 Task: Add an event with the title Second Monthly Departmental Update Meeting, date '2023/11/15', time 7:00 AM to 9:00 AMand add a description: Participants will be divided into teams, ensuring a mix of individuals from different departments or backgrounds. This encourages cross-team collaboration and allows participants to interact with colleagues they may not typically work closely with.Select event color  Basil . Add location for the event as: Busan, South Korea, logged in from the account softage.8@softage.netand send the event invitation to softage.3@softage.net and softage.4@softage.net. Set a reminder for the event Weekly on Sunday
Action: Mouse moved to (71, 104)
Screenshot: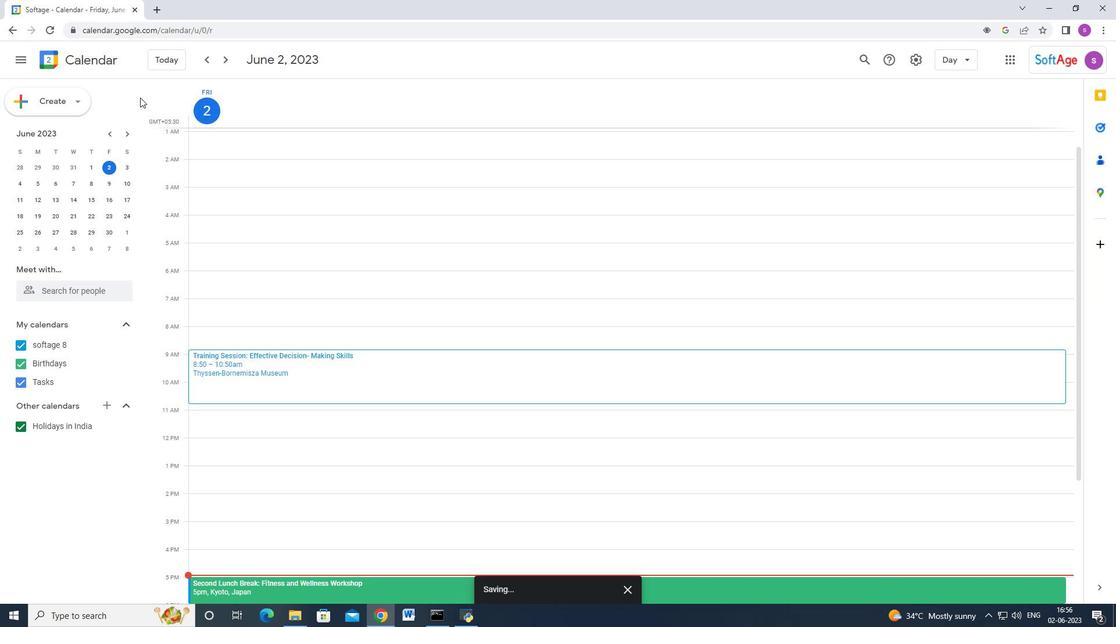 
Action: Mouse pressed left at (71, 104)
Screenshot: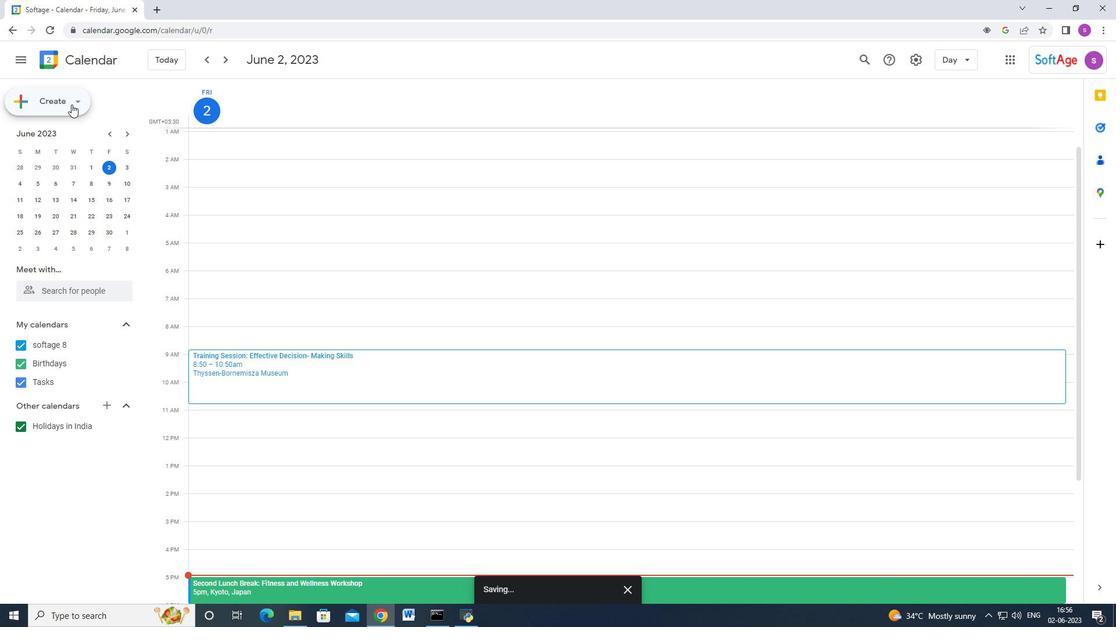 
Action: Mouse moved to (58, 128)
Screenshot: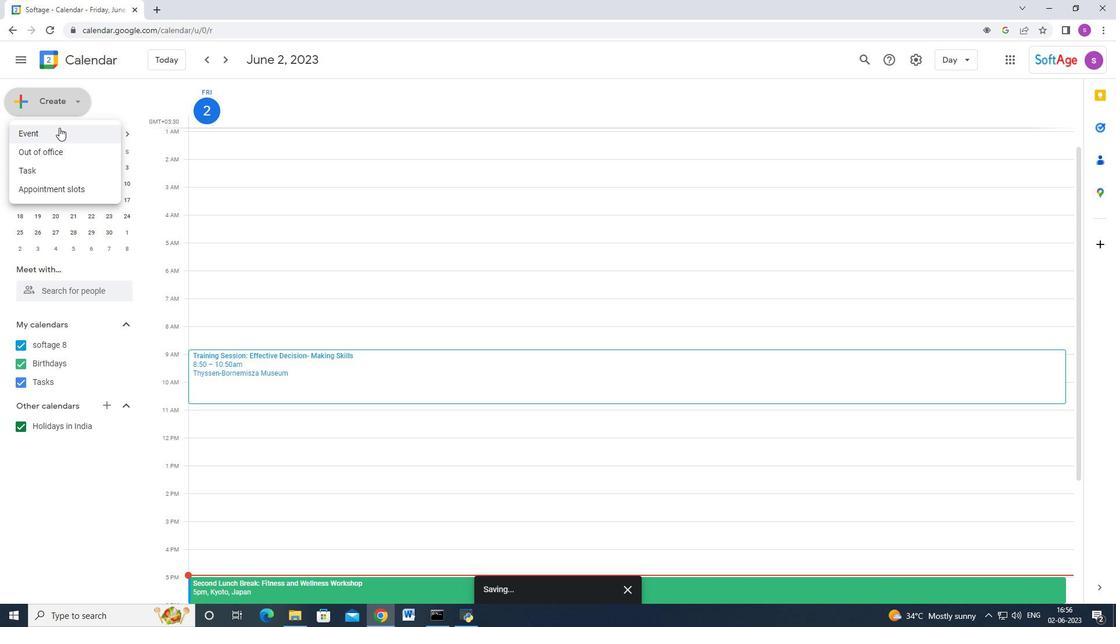 
Action: Mouse pressed left at (58, 128)
Screenshot: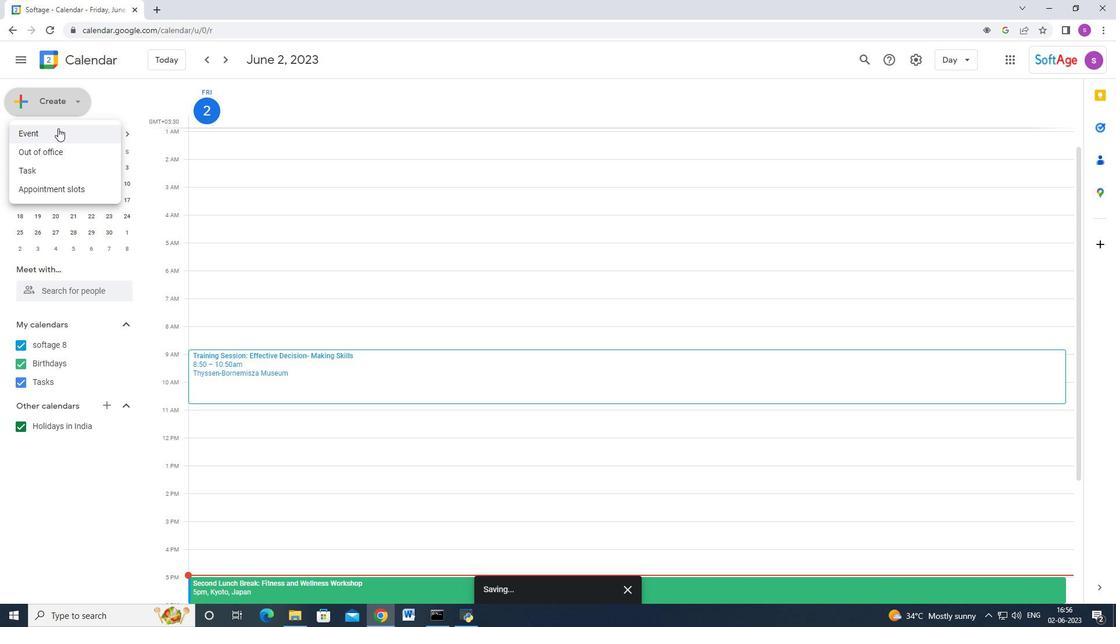 
Action: Mouse moved to (650, 557)
Screenshot: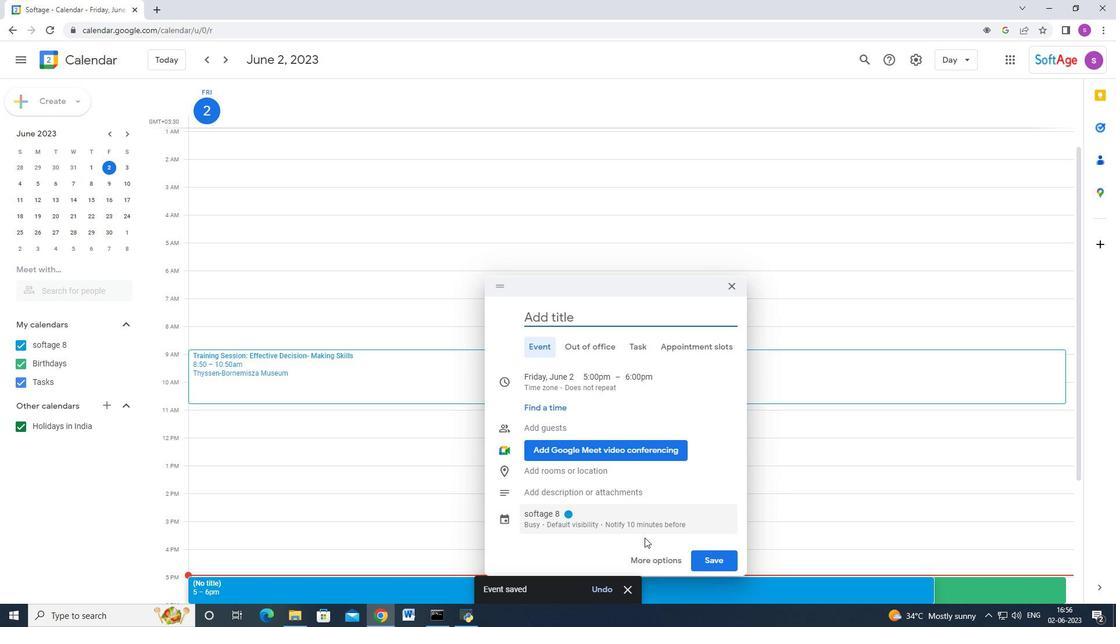 
Action: Mouse pressed left at (650, 557)
Screenshot: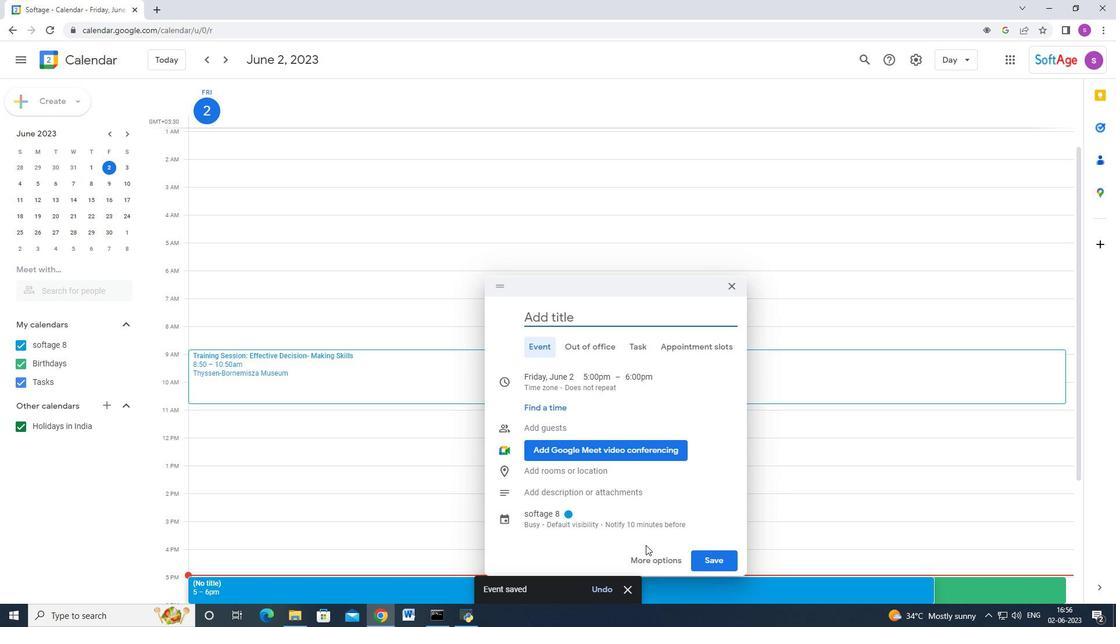 
Action: Mouse moved to (131, 66)
Screenshot: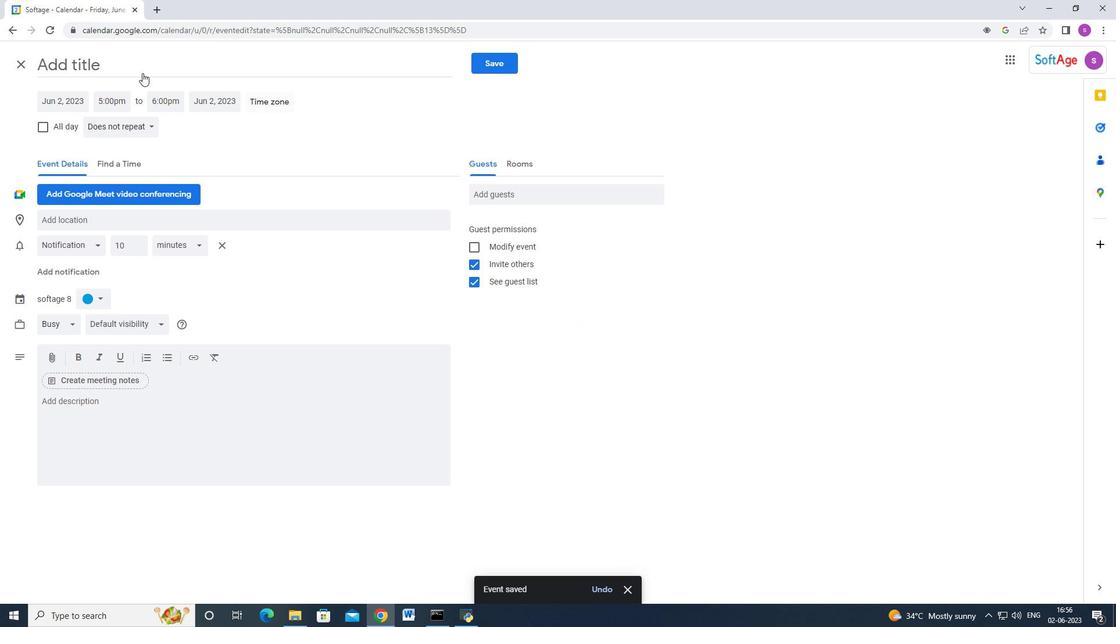 
Action: Mouse pressed left at (131, 66)
Screenshot: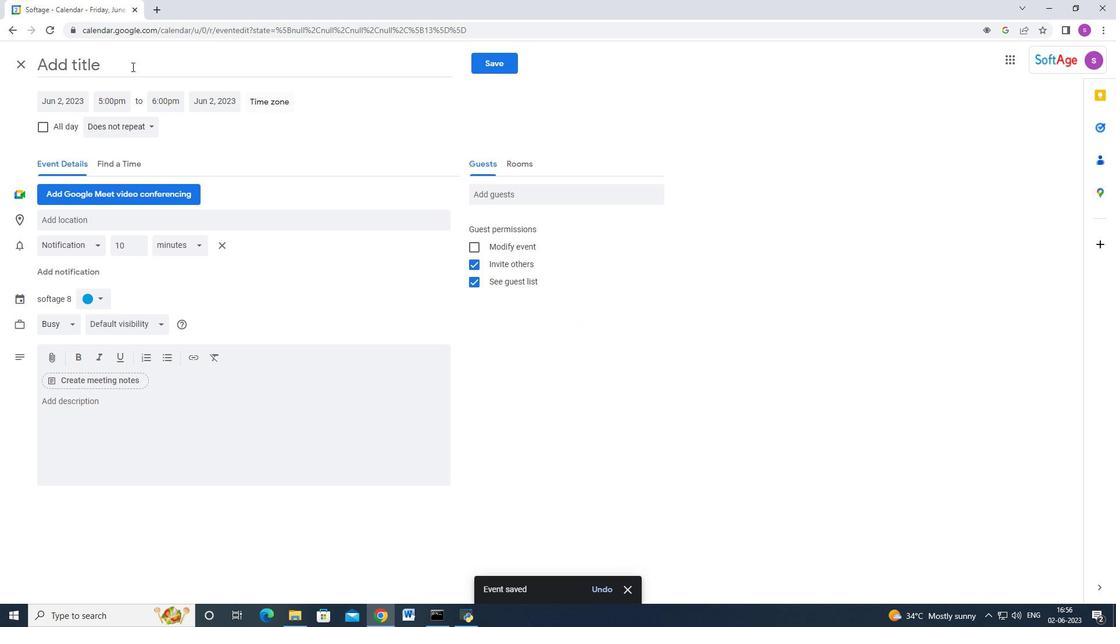 
Action: Key pressed <Key.shift_r>Second<Key.space><Key.shift>Montly<Key.backspace><Key.backspace>hly<Key.space><Key.shift_r>Department<Key.space><Key.backspace>al<Key.space><Key.shift>Update<Key.space><Key.shift>Met<Key.backspace>eting
Screenshot: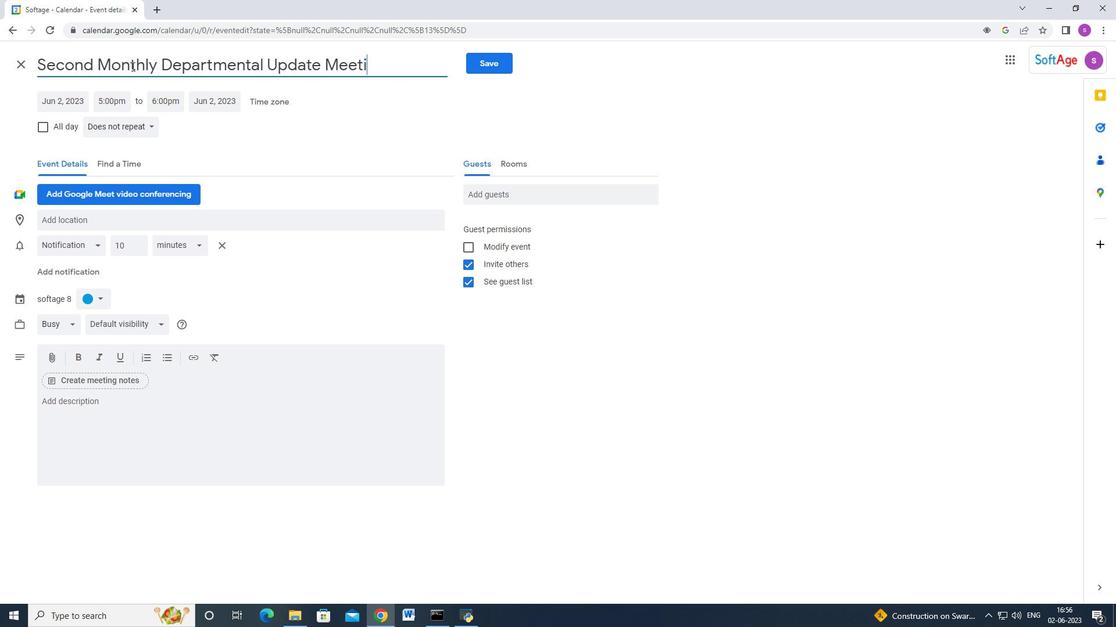 
Action: Mouse moved to (72, 106)
Screenshot: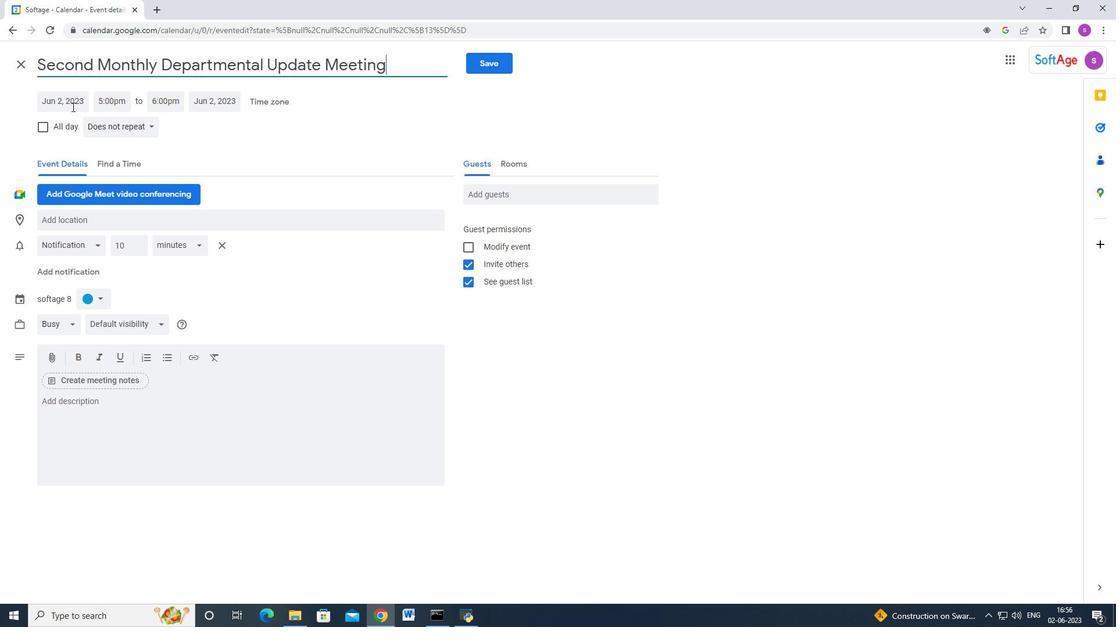 
Action: Mouse pressed left at (72, 106)
Screenshot: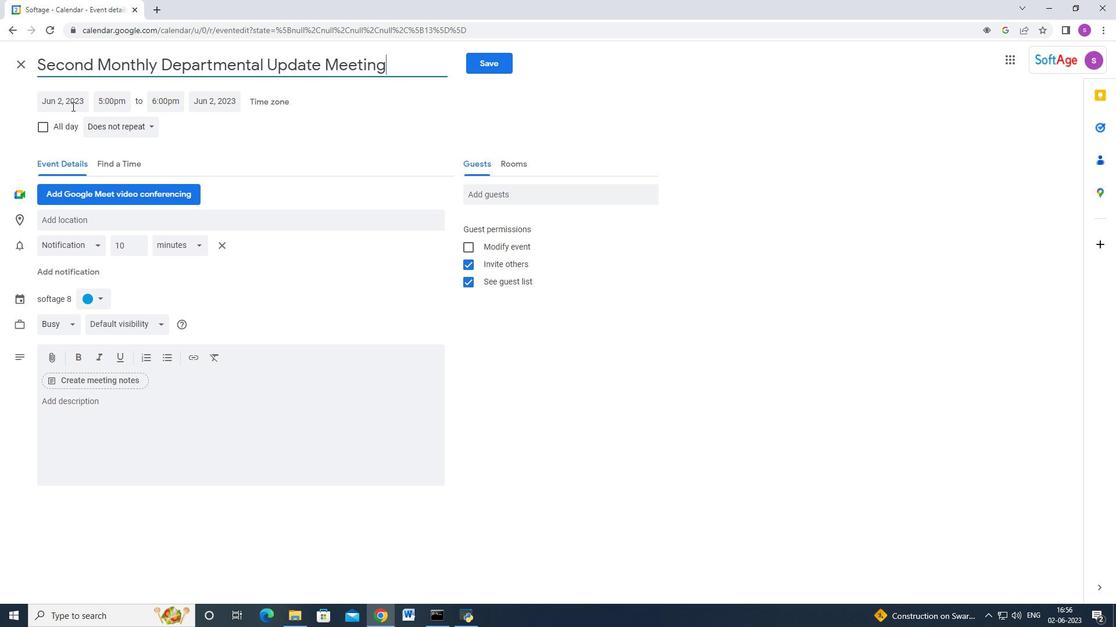 
Action: Mouse moved to (180, 131)
Screenshot: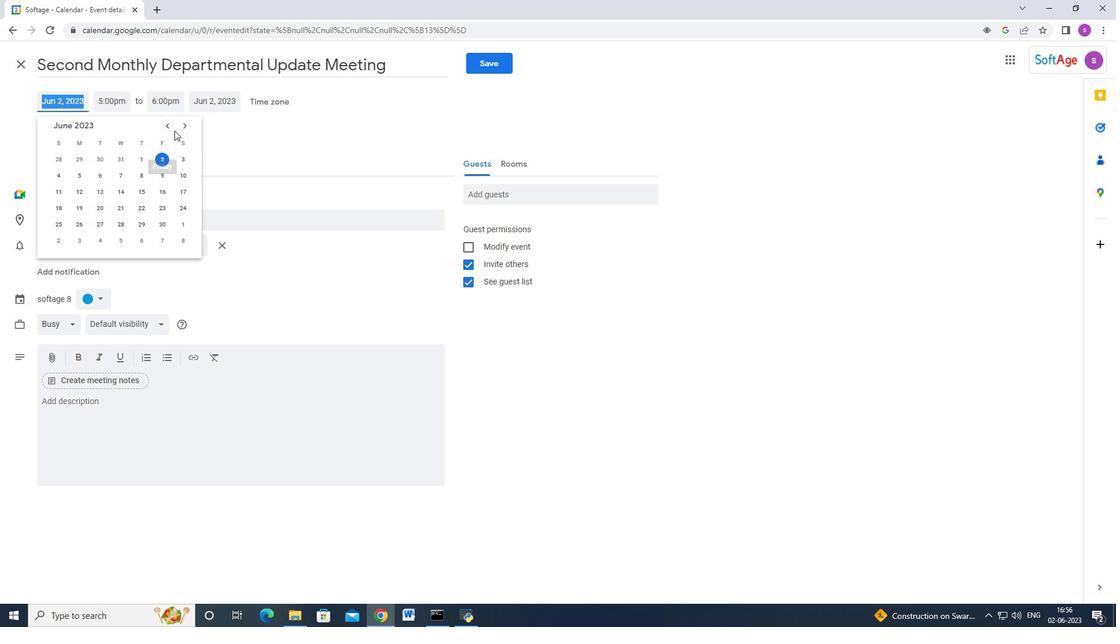 
Action: Mouse pressed left at (180, 131)
Screenshot: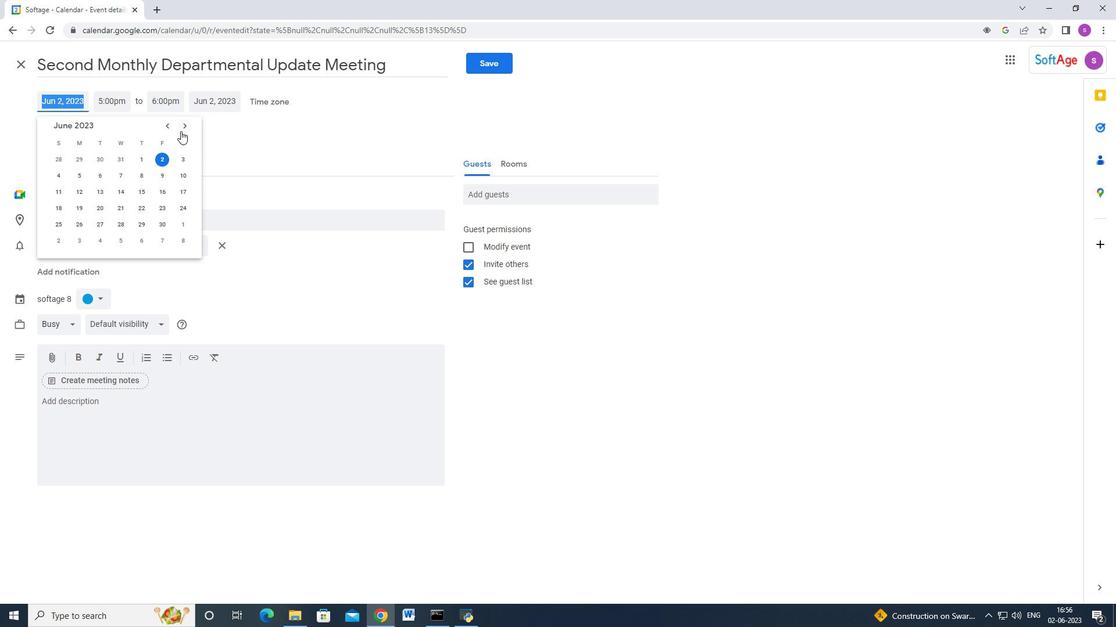 
Action: Mouse pressed left at (180, 131)
Screenshot: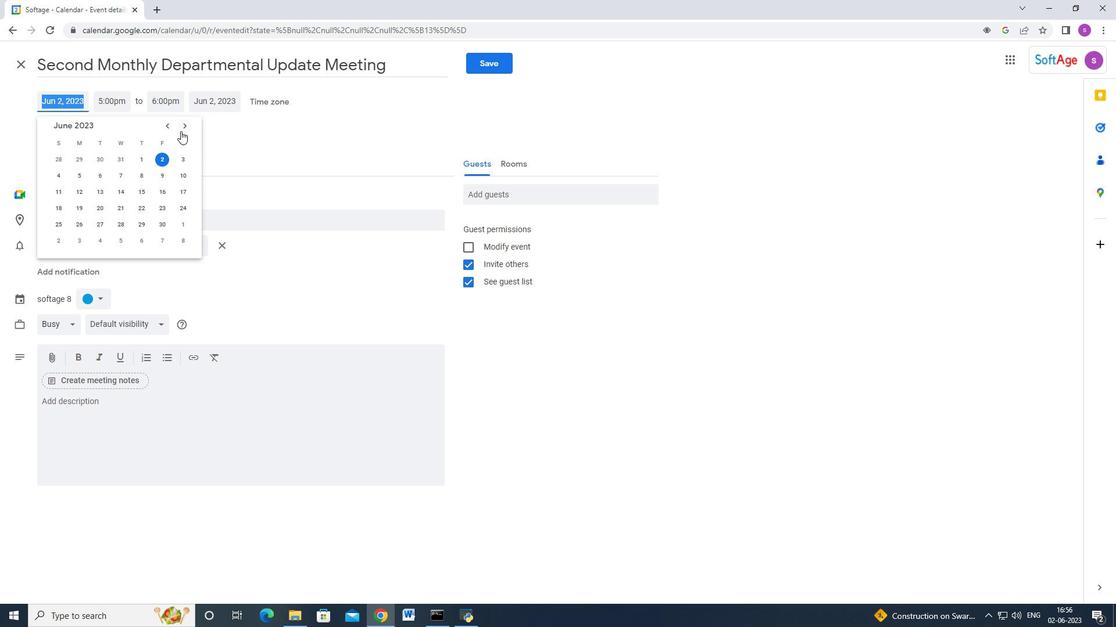 
Action: Mouse pressed left at (180, 131)
Screenshot: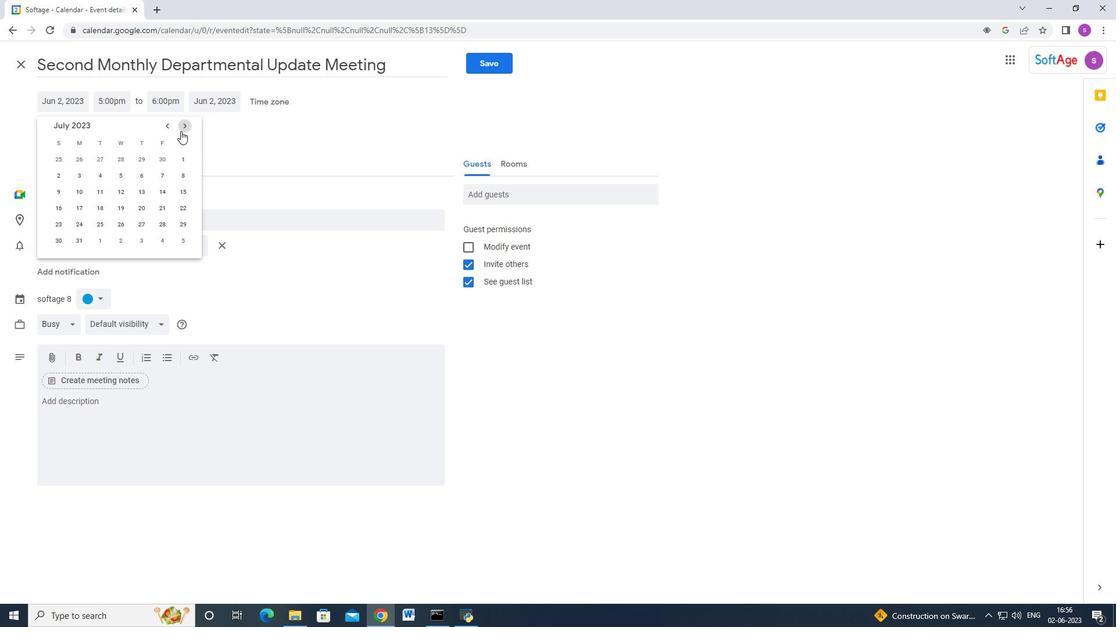 
Action: Mouse pressed left at (180, 131)
Screenshot: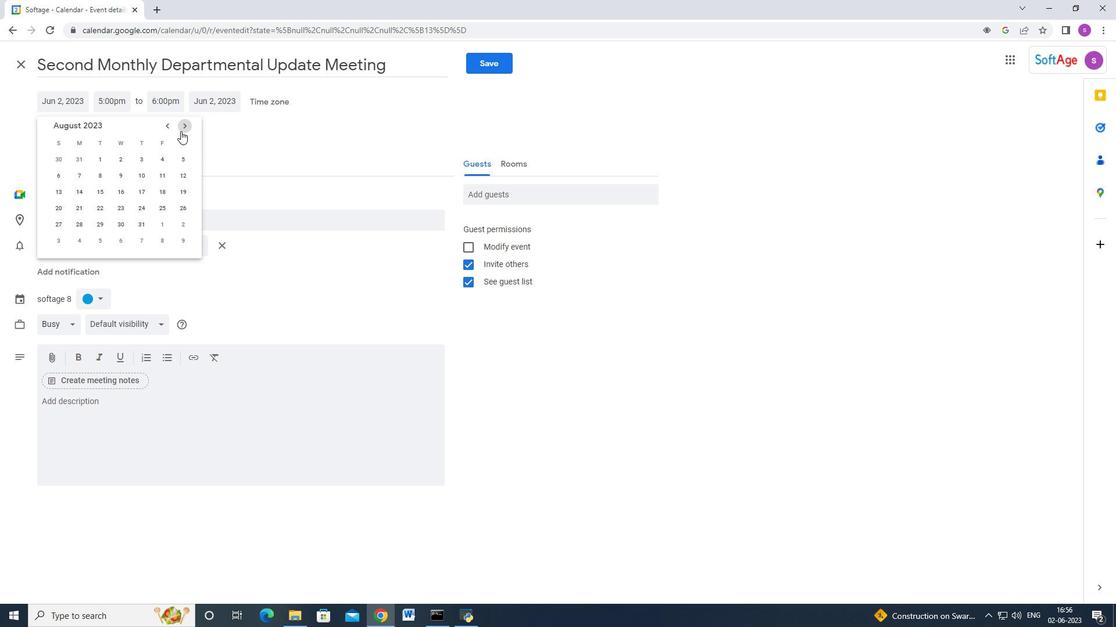 
Action: Mouse pressed left at (180, 131)
Screenshot: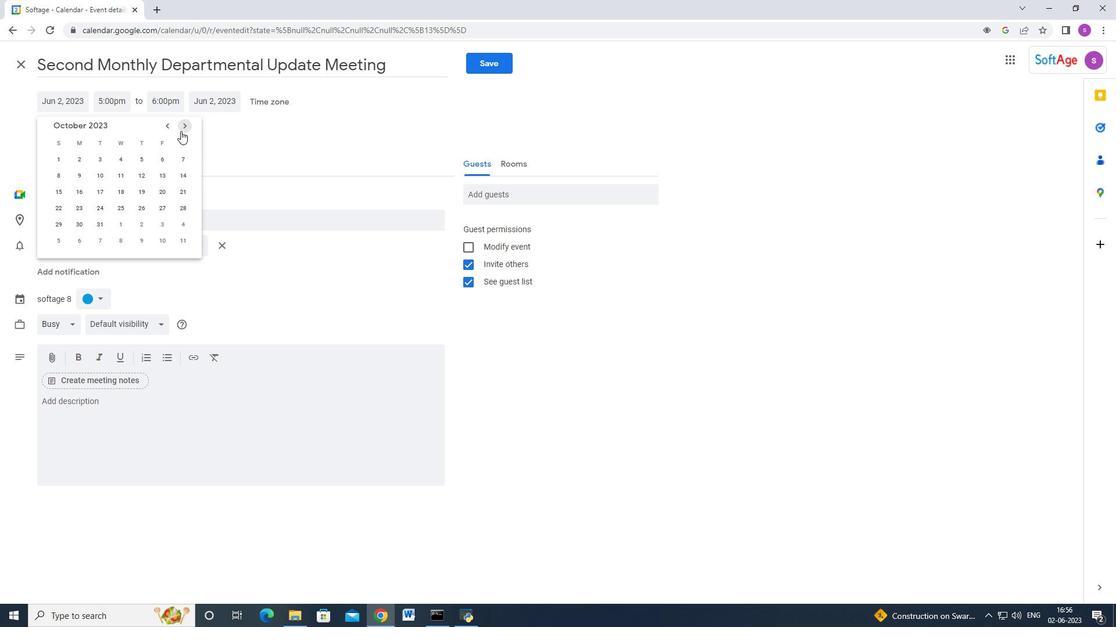 
Action: Mouse moved to (120, 190)
Screenshot: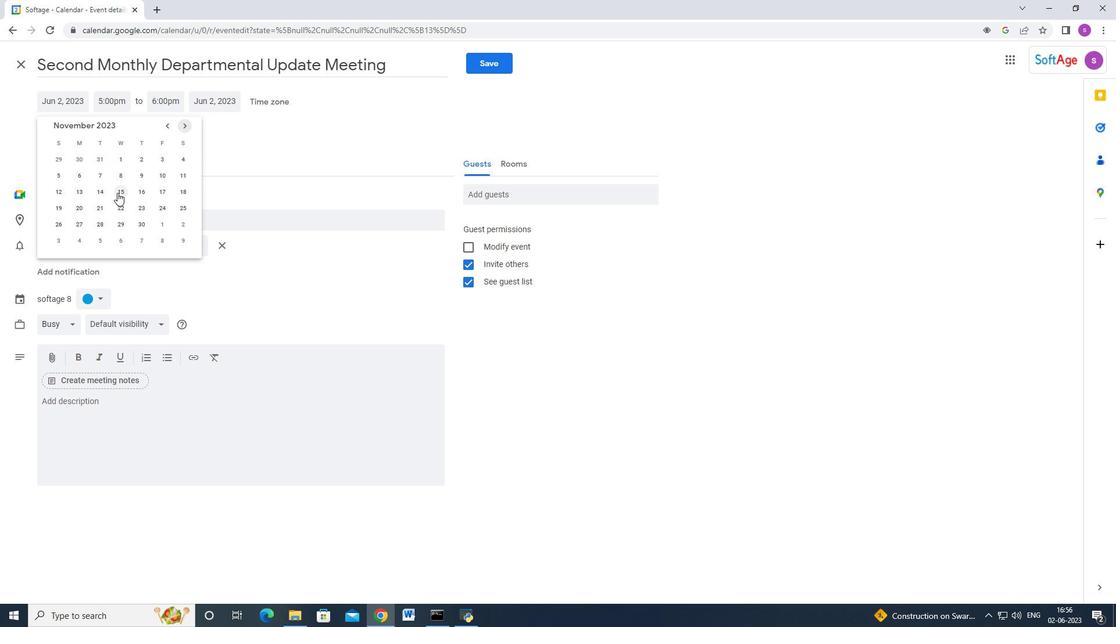 
Action: Mouse pressed left at (120, 190)
Screenshot: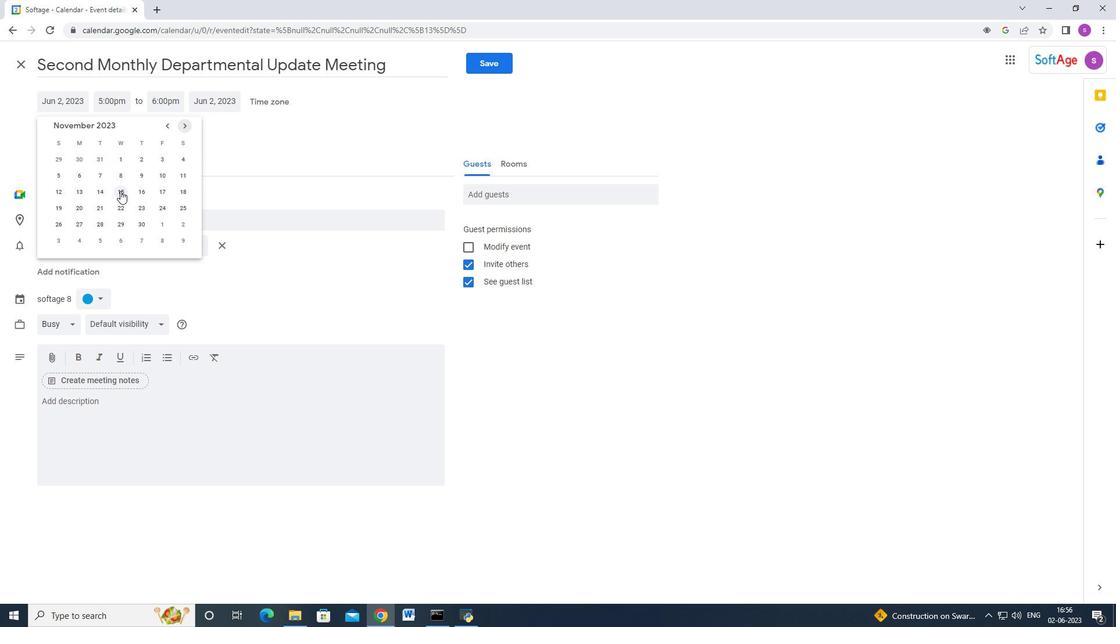 
Action: Mouse moved to (129, 104)
Screenshot: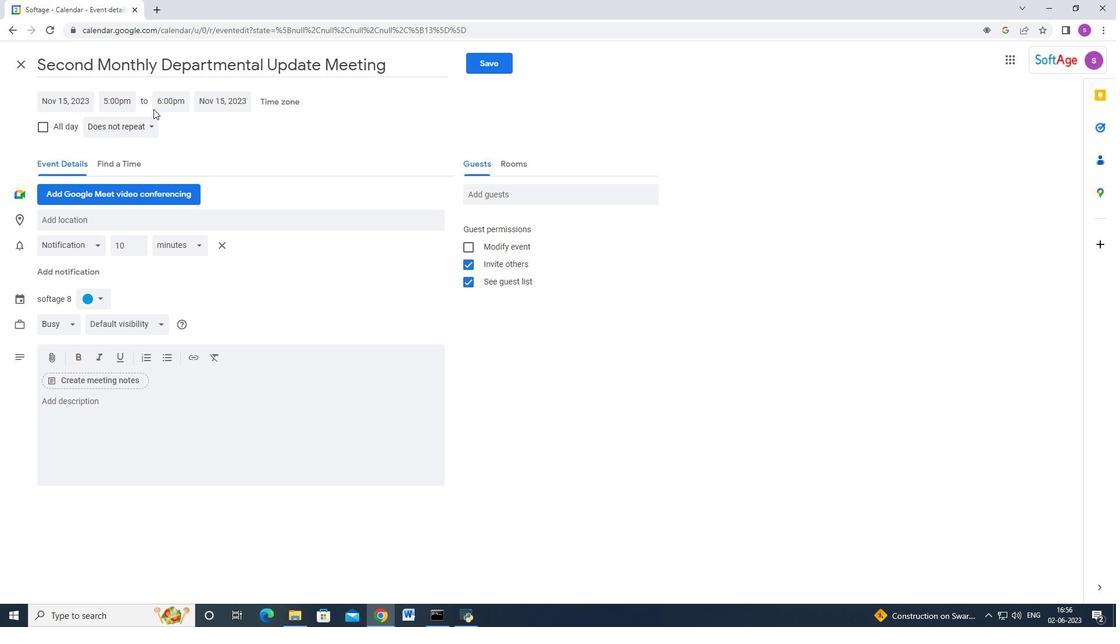 
Action: Mouse pressed left at (129, 104)
Screenshot: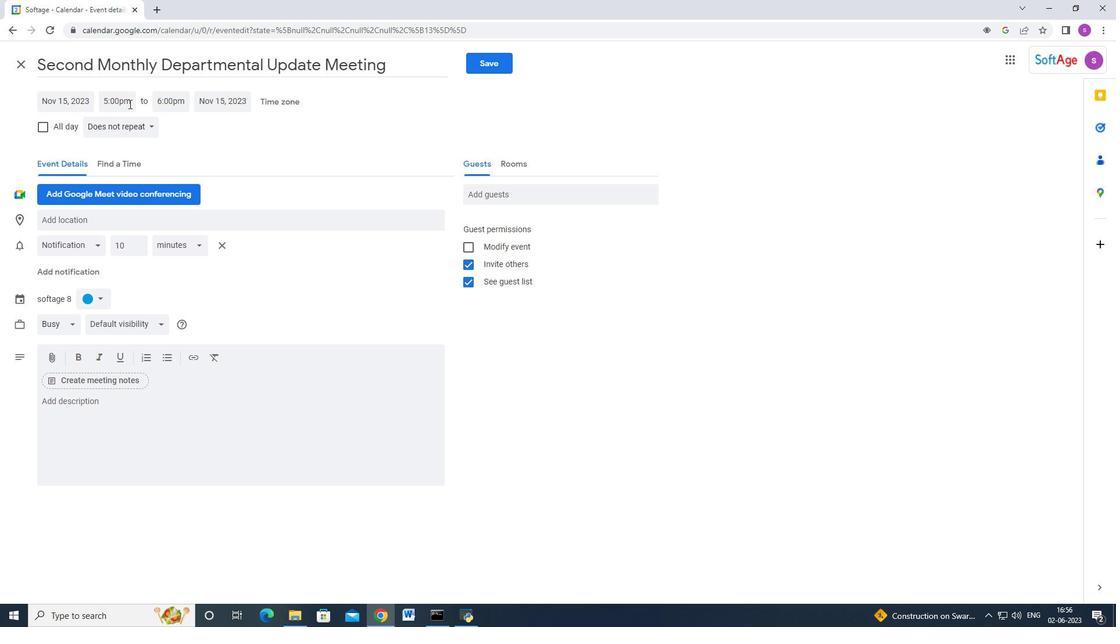 
Action: Key pressed 7<Key.shift>:00am<Key.enter><Key.tab><Key.backspace>9<Key.shift>:00am<Key.enter>
Screenshot: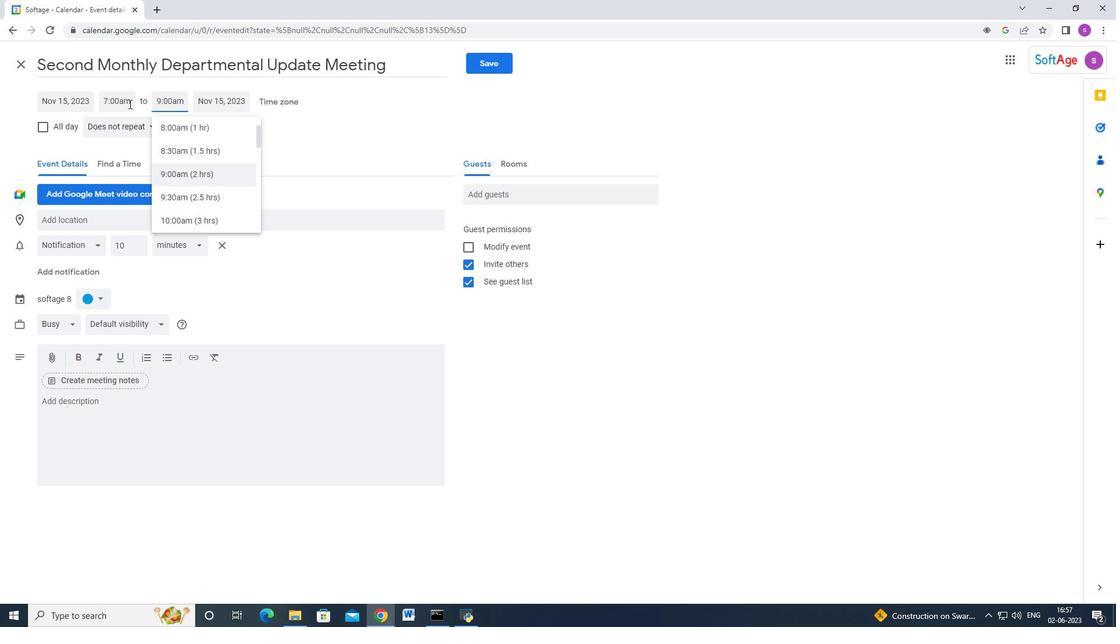 
Action: Mouse moved to (101, 400)
Screenshot: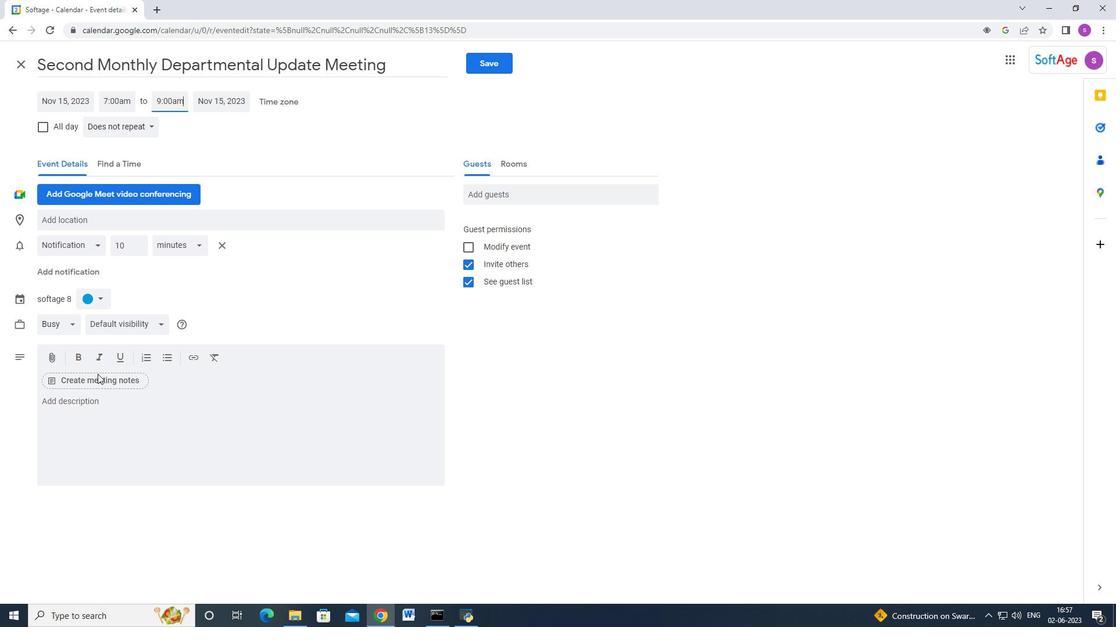 
Action: Mouse pressed left at (101, 400)
Screenshot: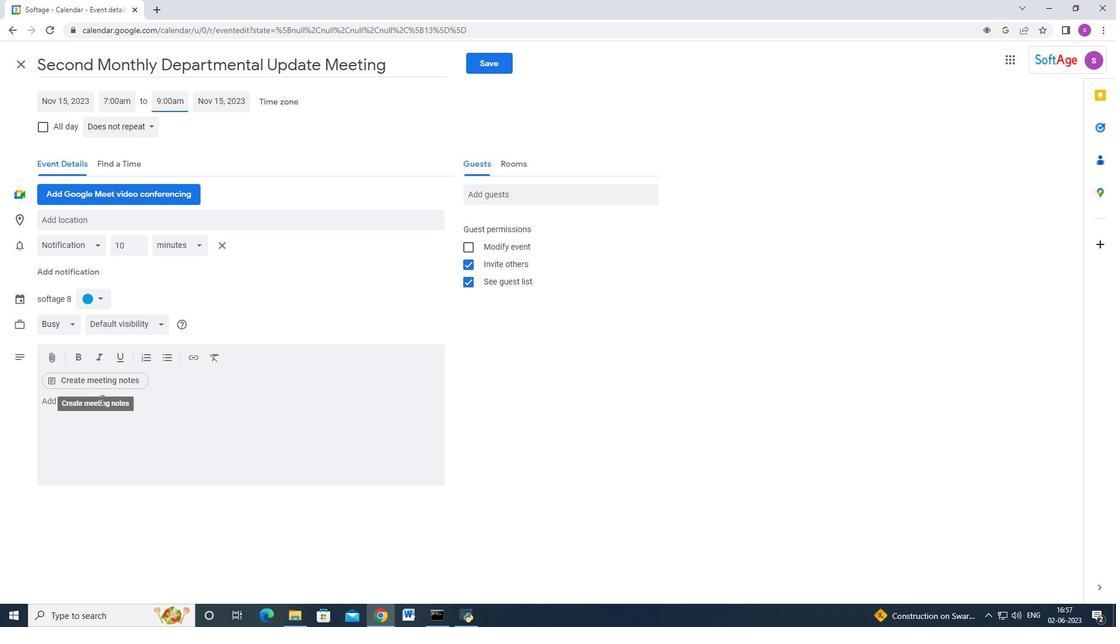 
Action: Key pressed <Key.shift><Key.shift><Key.shift><Key.shift><Key.shift><Key.shift><Key.shift><Key.shift><Key.shift><Key.shift><Key.shift><Key.shift>Participants<Key.space>will<Key.space>be<Key.space>divided<Key.space>into<Key.space>teams<Key.space>,<Key.backspace><Key.backspace>,<Key.space>ensuring<Key.space>a<Key.space>mix<Key.space>of<Key.space>individuals<Key.space>w<Key.backspace>from<Key.space>different<Key.space>departments<Key.space>or<Key.space>backgrounds.<Key.space><Key.shift>This<Key.space>encourages<Key.space>cross-team<Key.space>collaboration<Key.space>and<Key.space>allow<Key.space>participants<Key.space>to<Key.space>interact<Key.space>with<Key.space>colleagues<Key.space>they<Key.space>ay<Key.backspace><Key.backspace>may<Key.space>not<Key.space>typically<Key.space>work<Key.space>closely<Key.space>with.
Screenshot: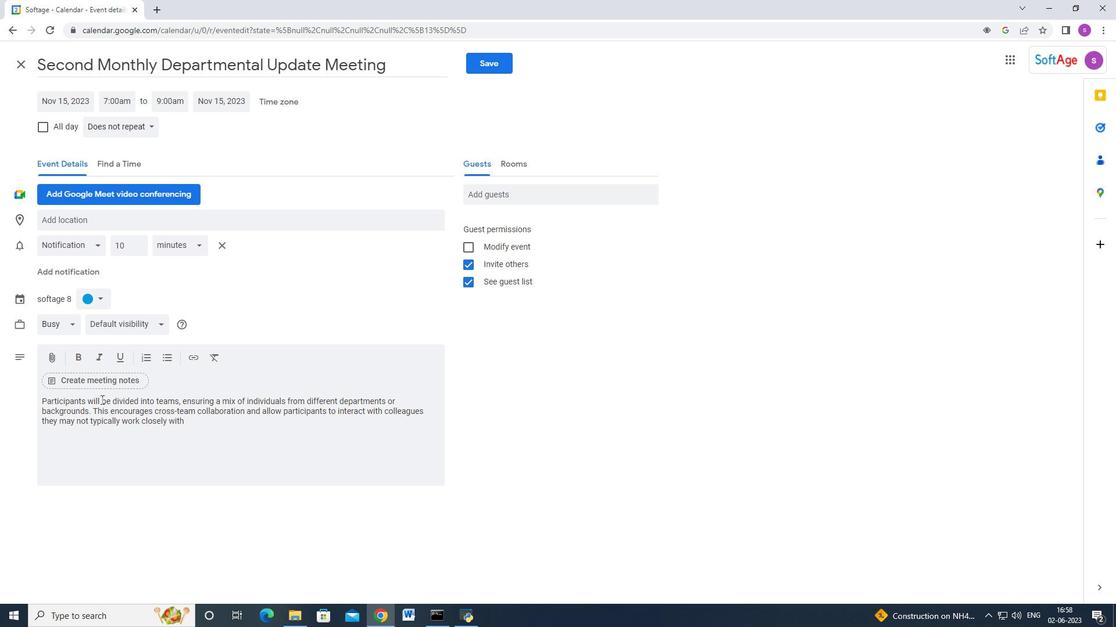 
Action: Mouse moved to (97, 290)
Screenshot: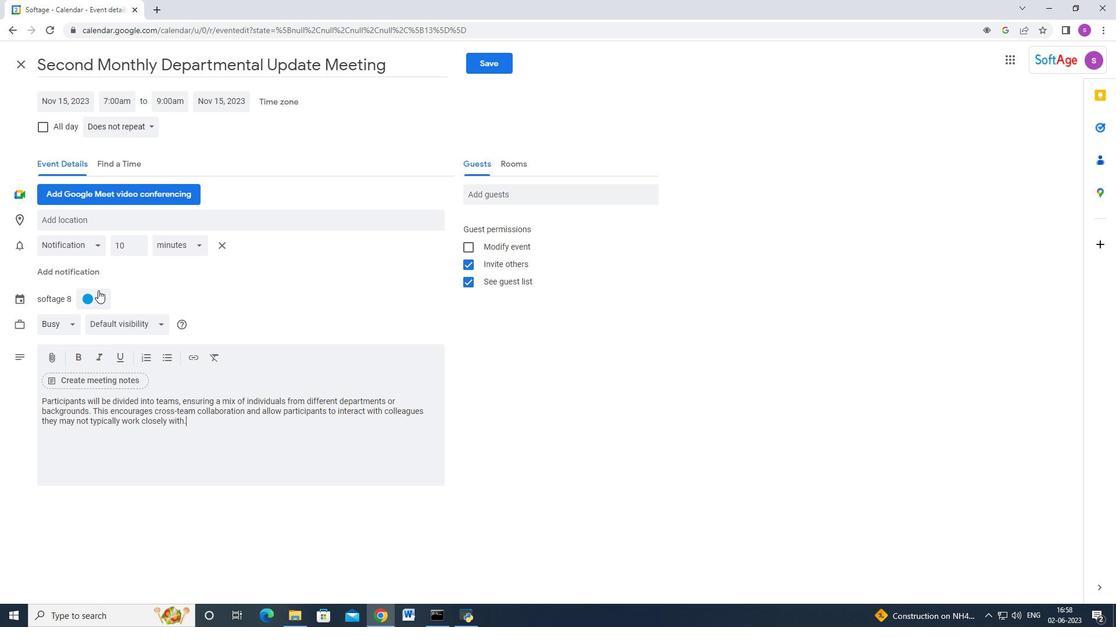 
Action: Mouse pressed left at (97, 290)
Screenshot: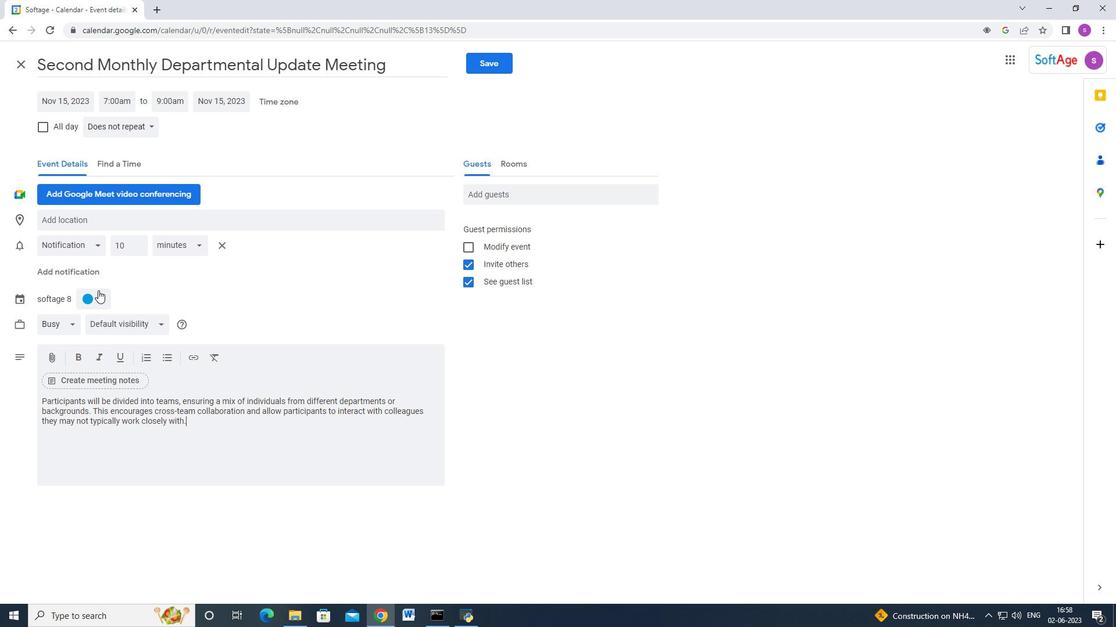 
Action: Mouse moved to (101, 323)
Screenshot: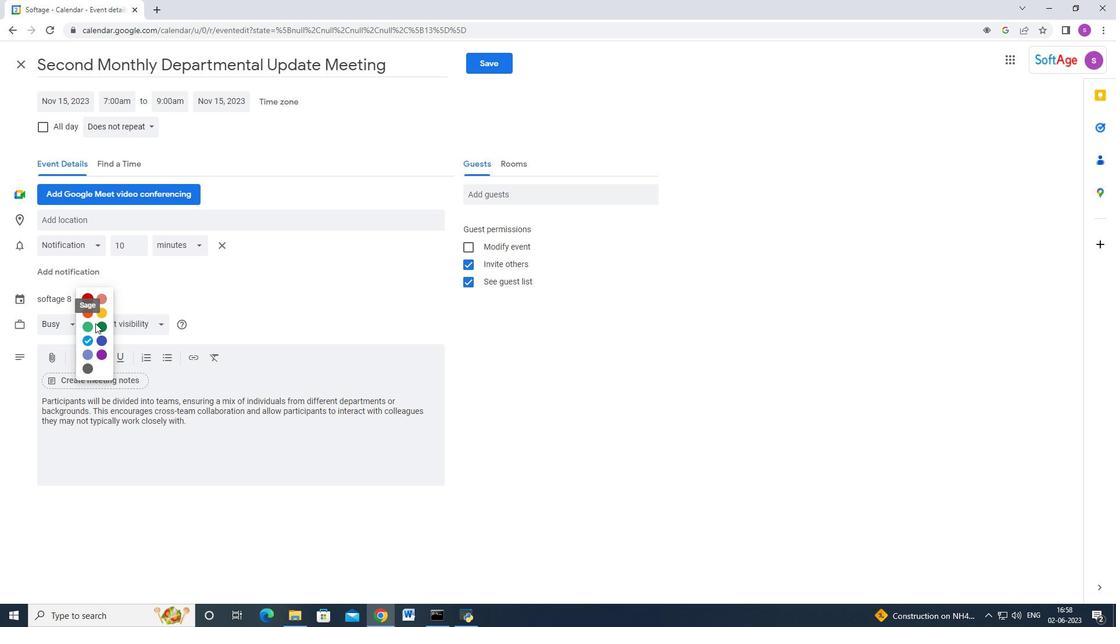
Action: Mouse pressed left at (101, 323)
Screenshot: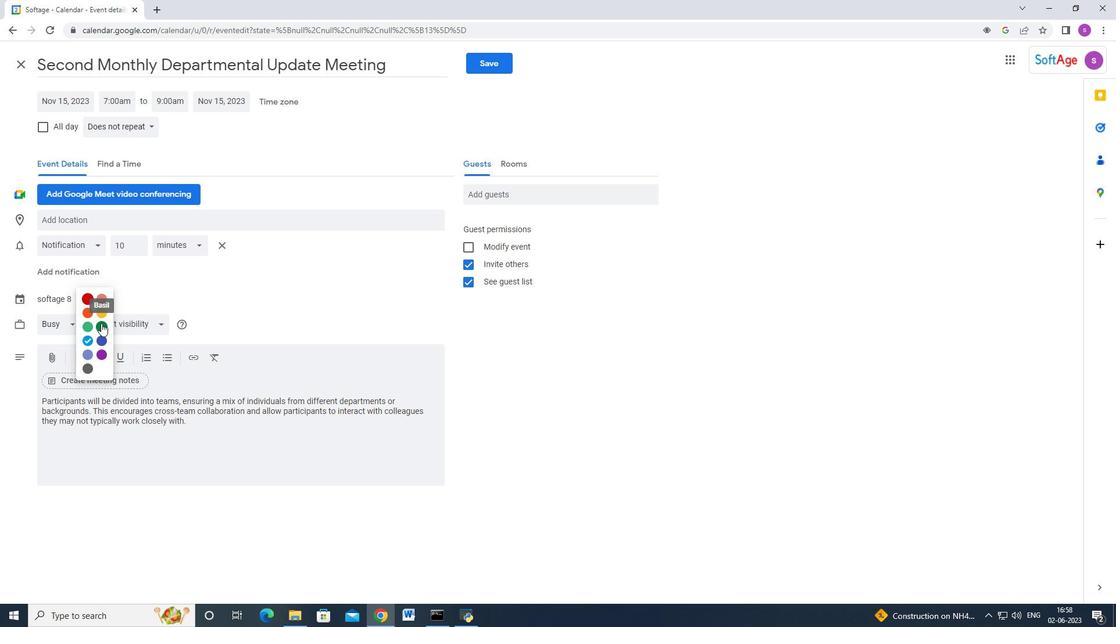 
Action: Mouse moved to (214, 220)
Screenshot: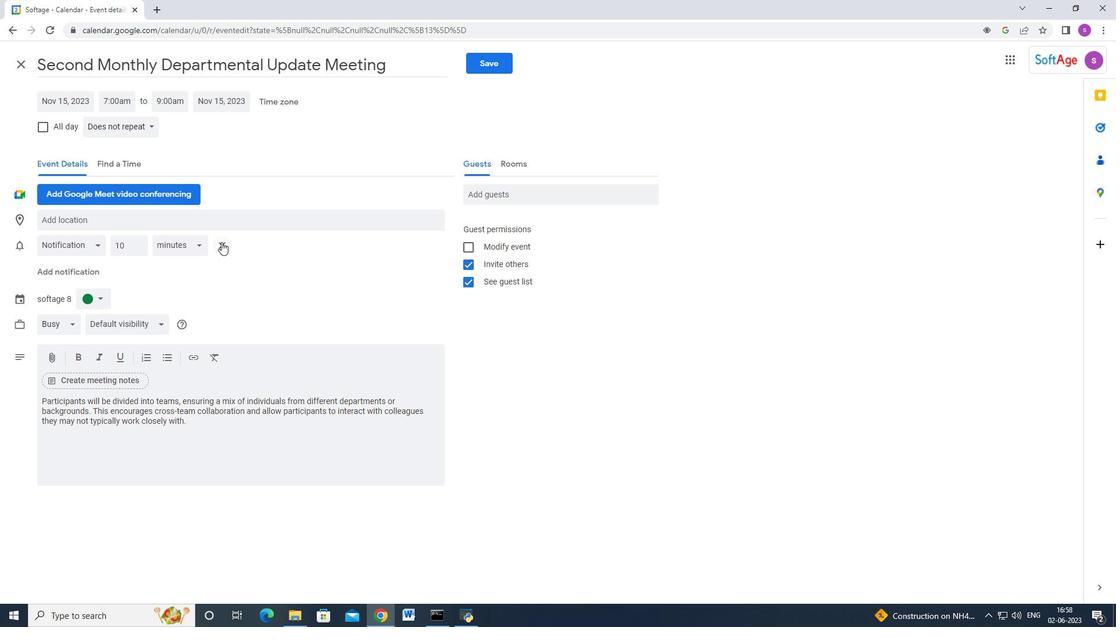 
Action: Mouse pressed left at (214, 220)
Screenshot: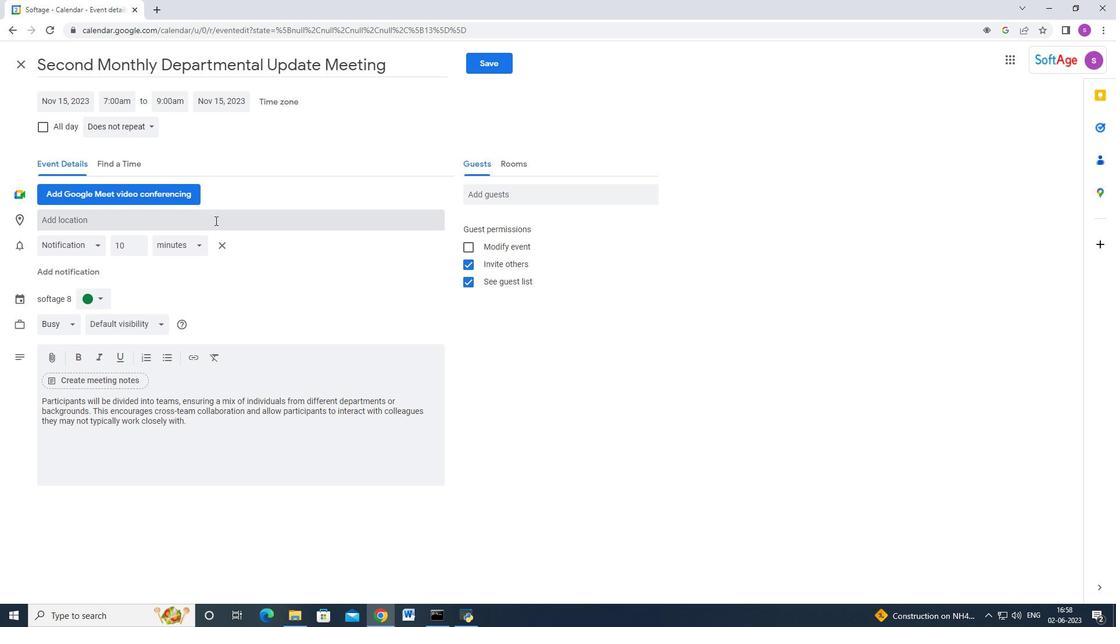 
Action: Key pressed <Key.shift>Busan,<Key.space><Key.shift>South<Key.space><Key.shift>Korea
Screenshot: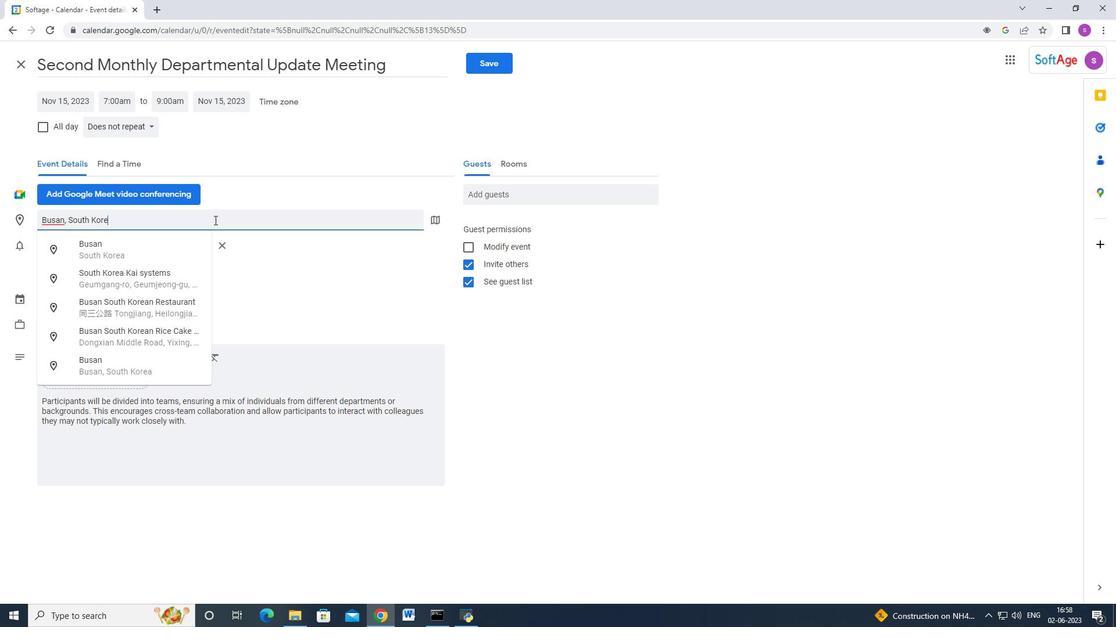 
Action: Mouse moved to (166, 245)
Screenshot: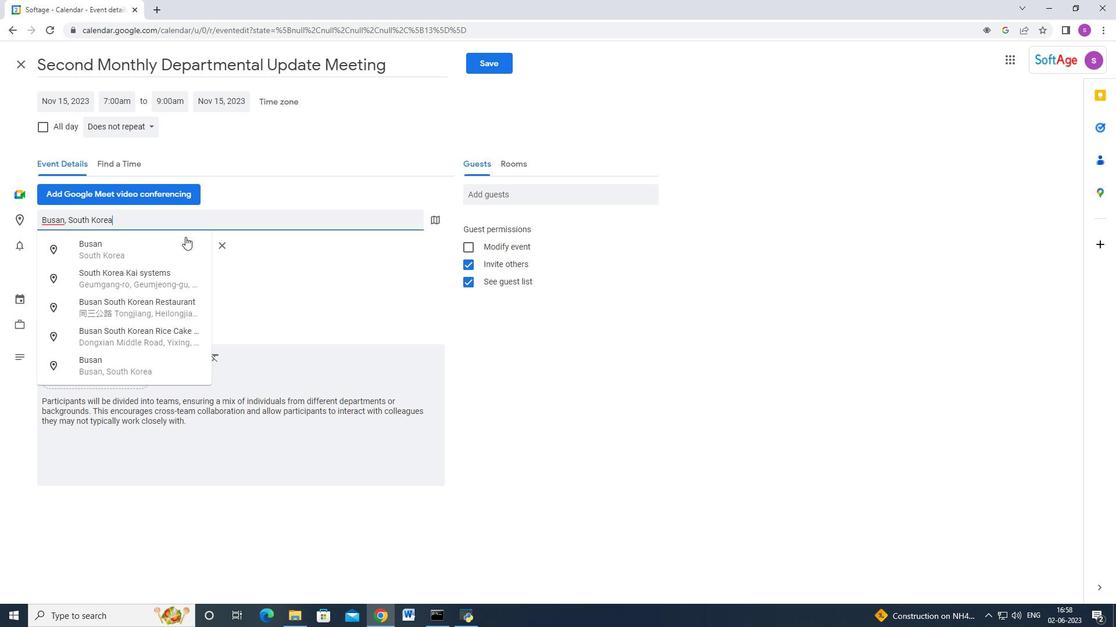 
Action: Mouse pressed left at (166, 245)
Screenshot: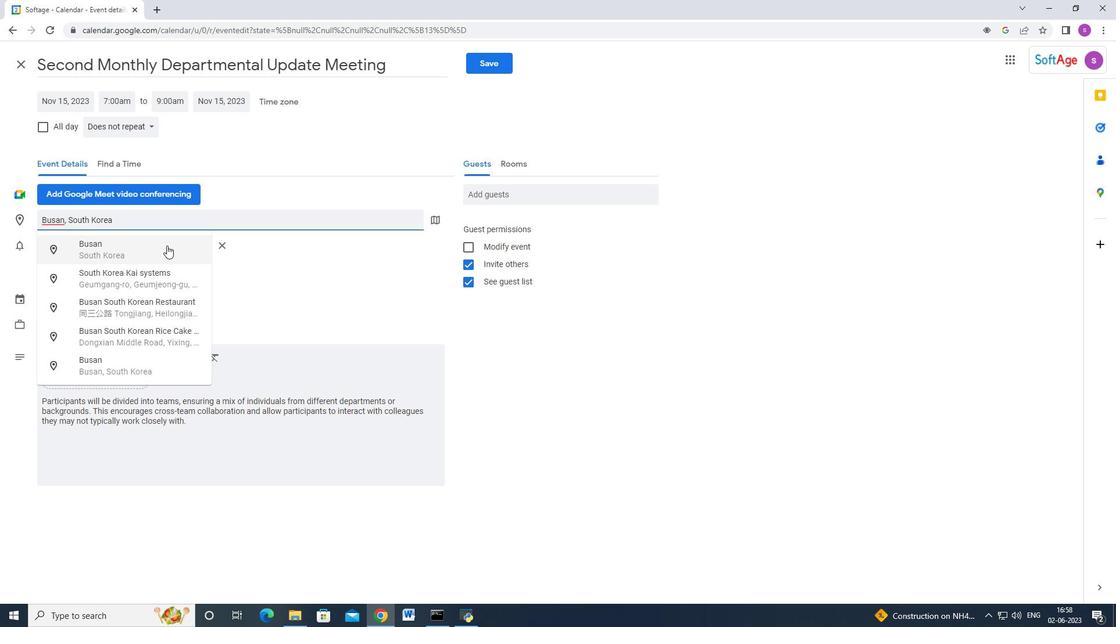 
Action: Mouse moved to (518, 186)
Screenshot: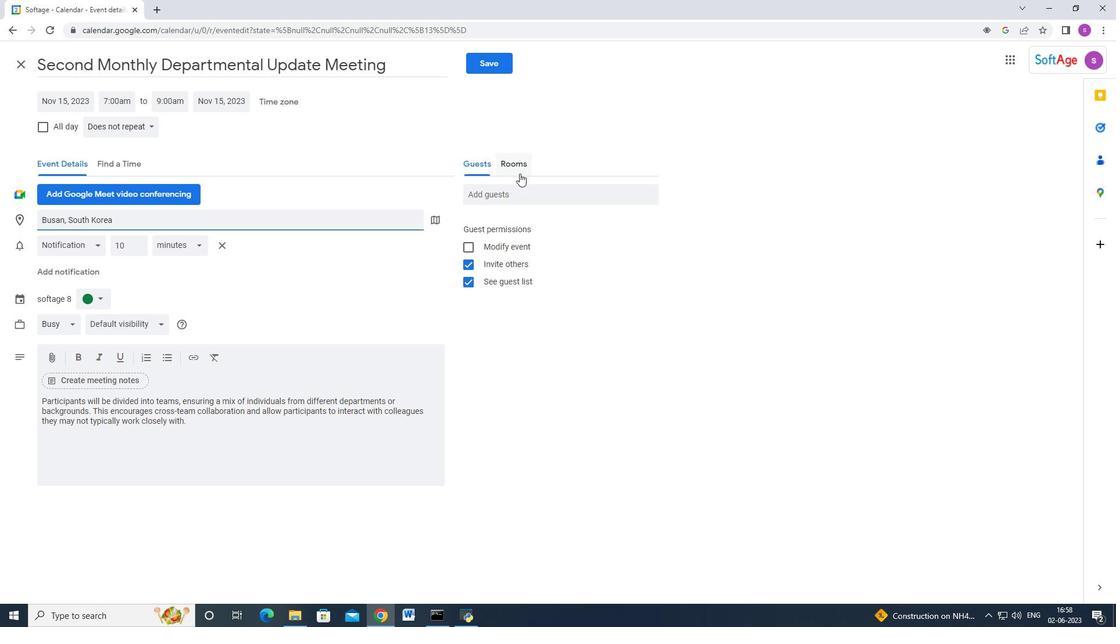 
Action: Mouse pressed left at (518, 186)
Screenshot: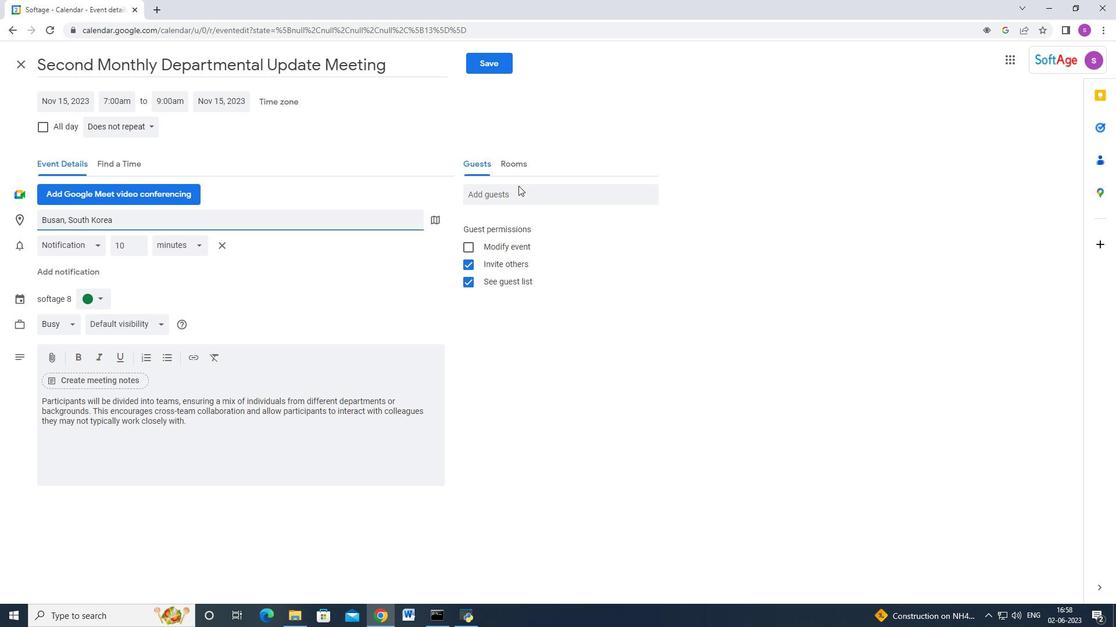 
Action: Mouse moved to (516, 190)
Screenshot: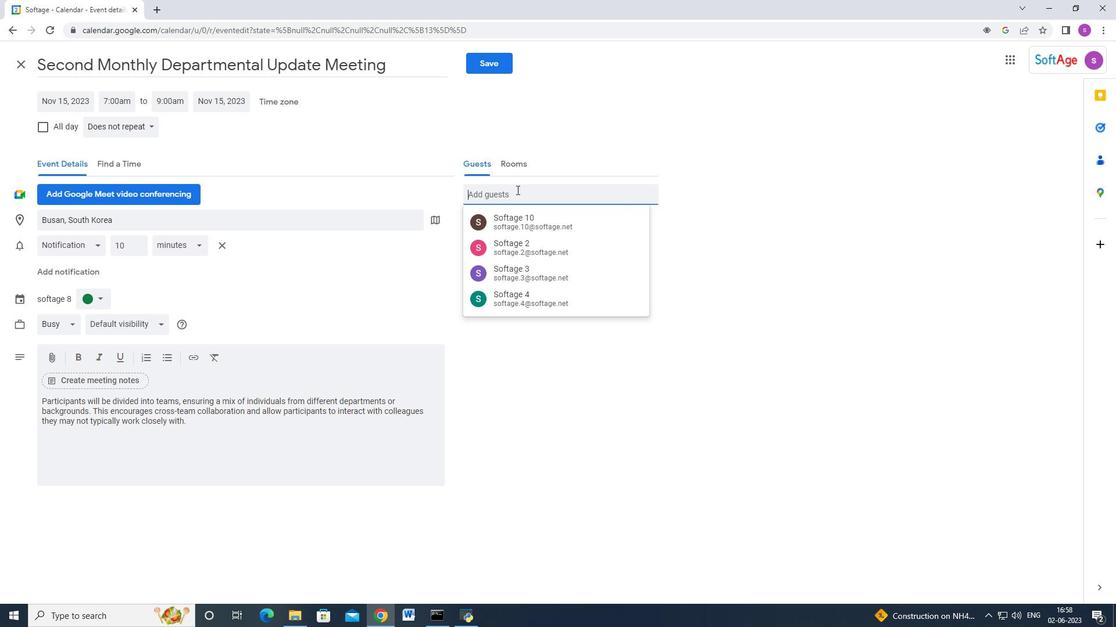 
Action: Key pressed softage.3<Key.shift_r>@softage.net<Key.enter>softage.4<Key.shift_r>@softage.net<Key.enter>
Screenshot: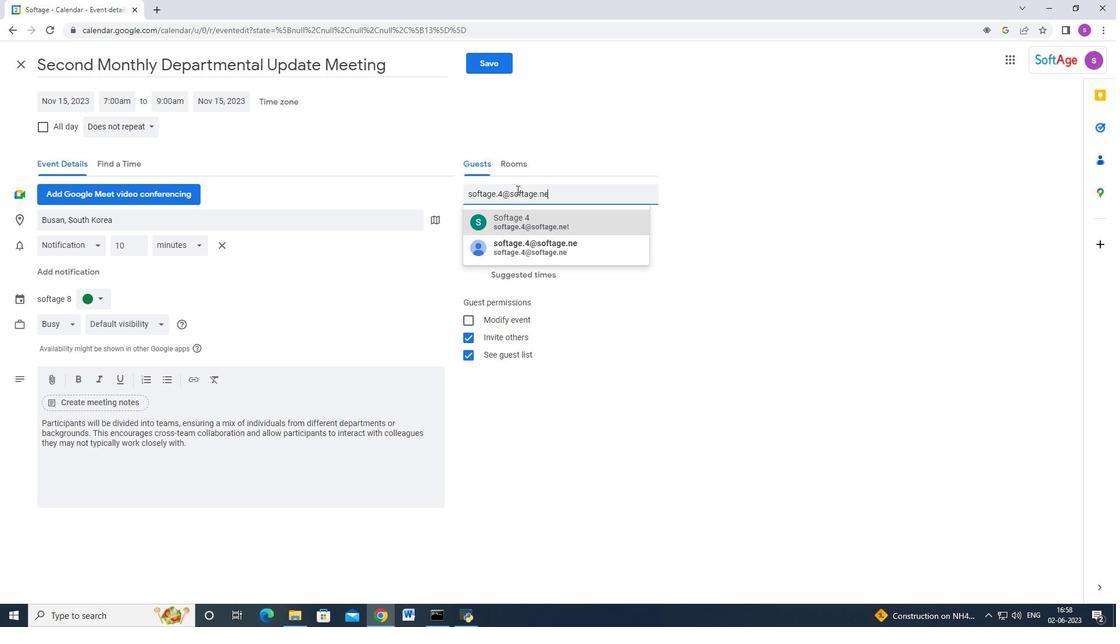 
Action: Mouse moved to (140, 121)
Screenshot: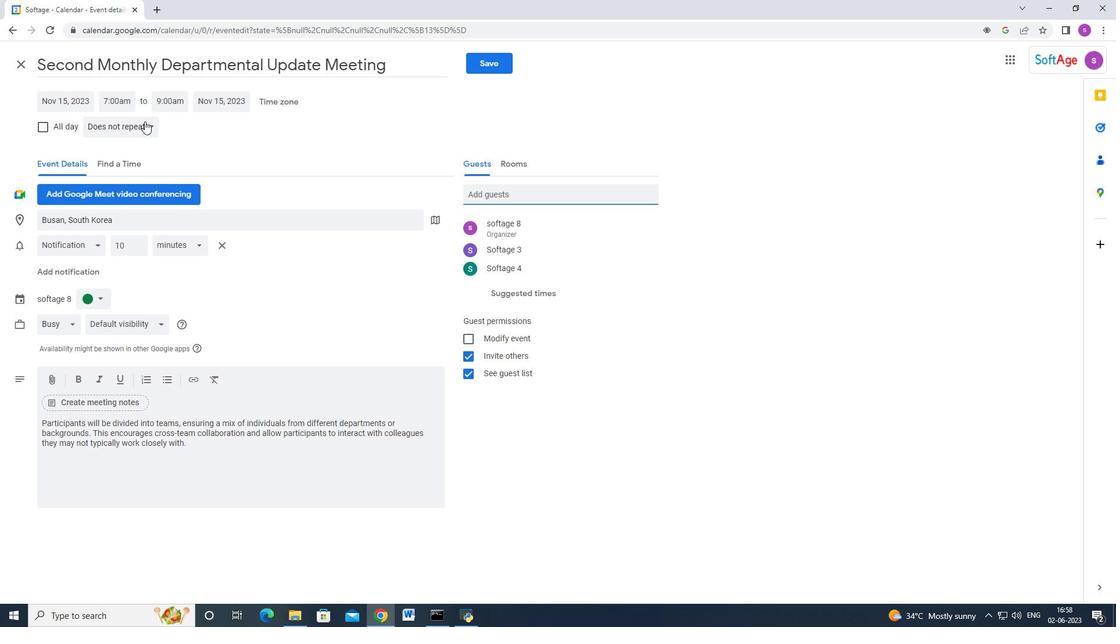 
Action: Mouse pressed left at (140, 121)
Screenshot: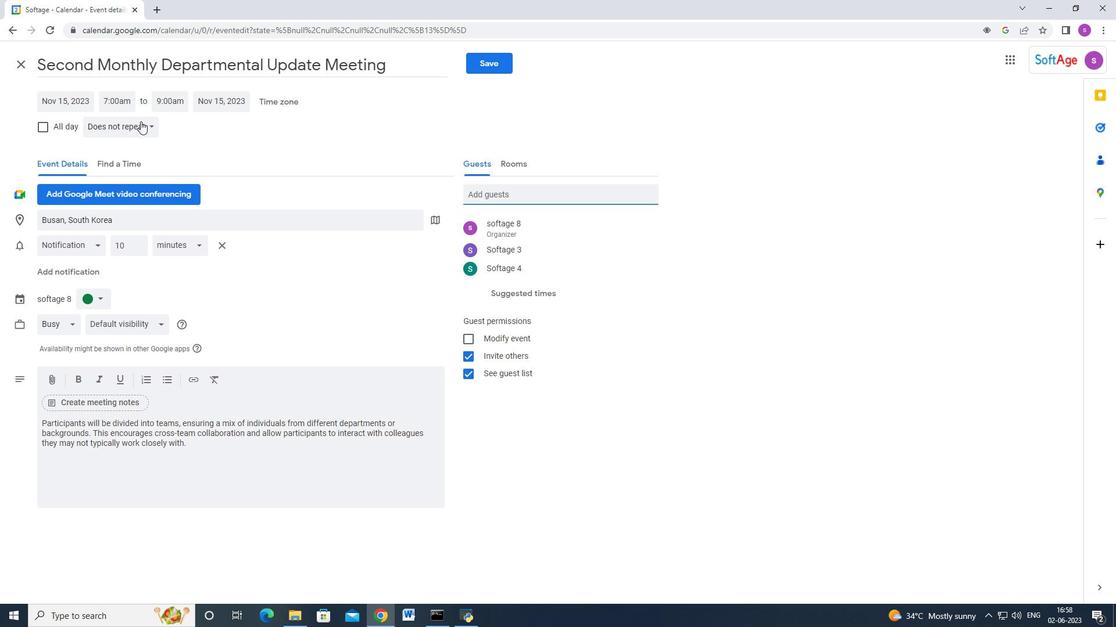 
Action: Mouse moved to (141, 249)
Screenshot: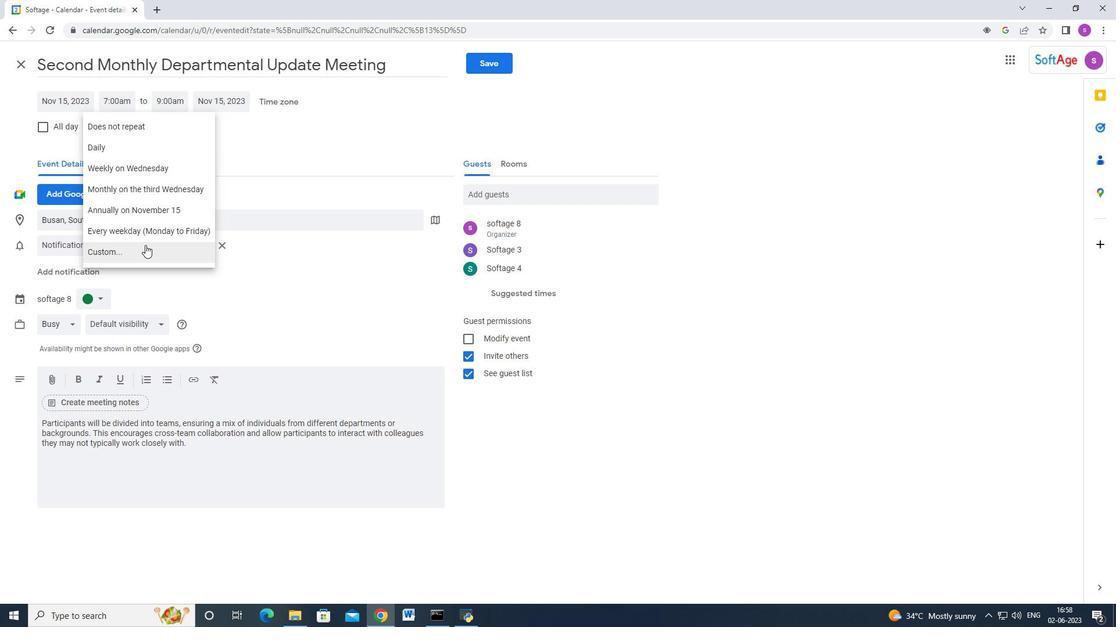 
Action: Mouse pressed left at (141, 249)
Screenshot: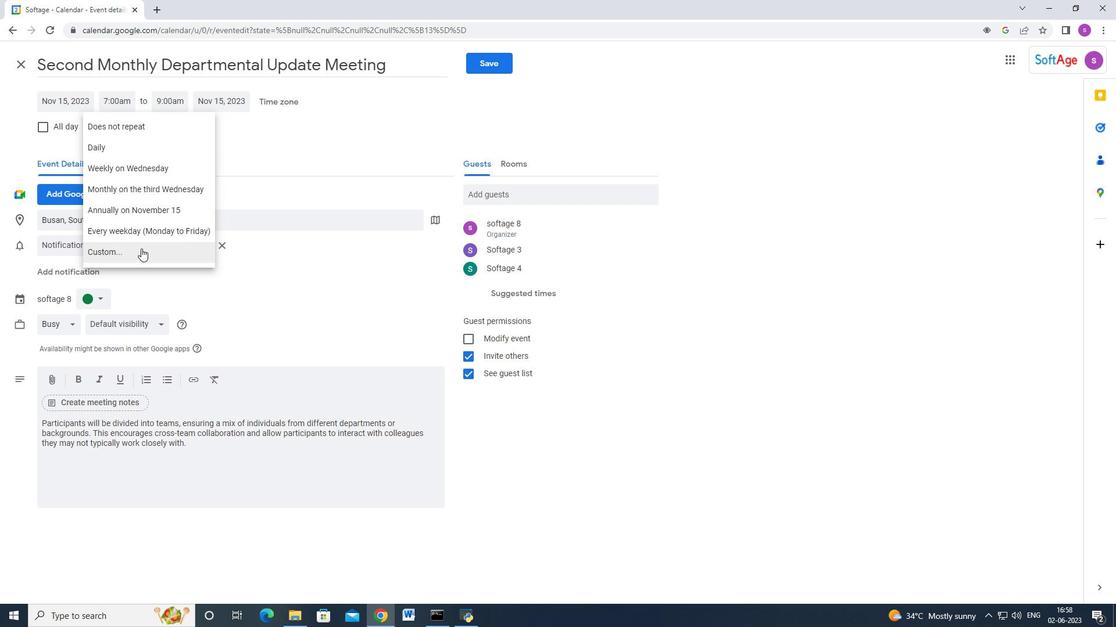 
Action: Mouse moved to (522, 302)
Screenshot: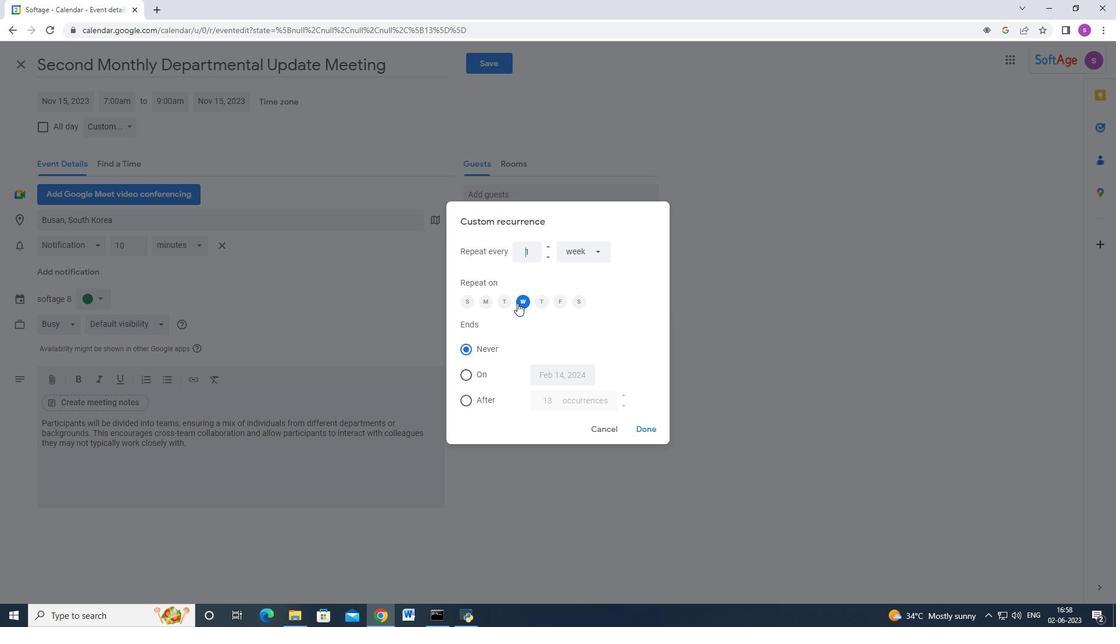 
Action: Mouse pressed left at (522, 302)
Screenshot: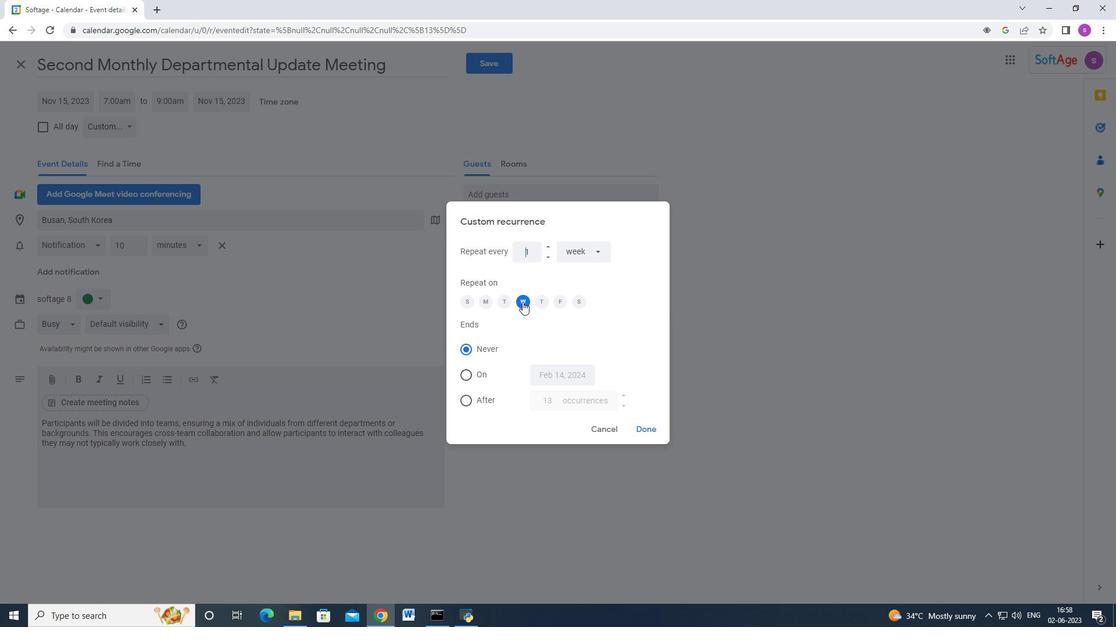 
Action: Mouse moved to (577, 299)
Screenshot: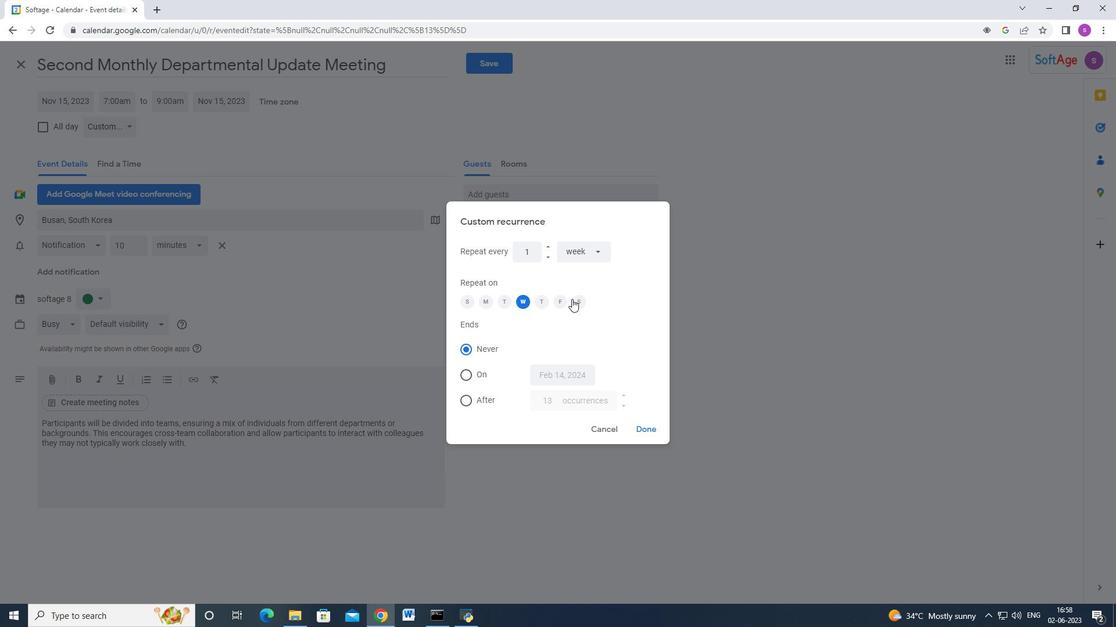 
Action: Mouse pressed left at (577, 299)
Screenshot: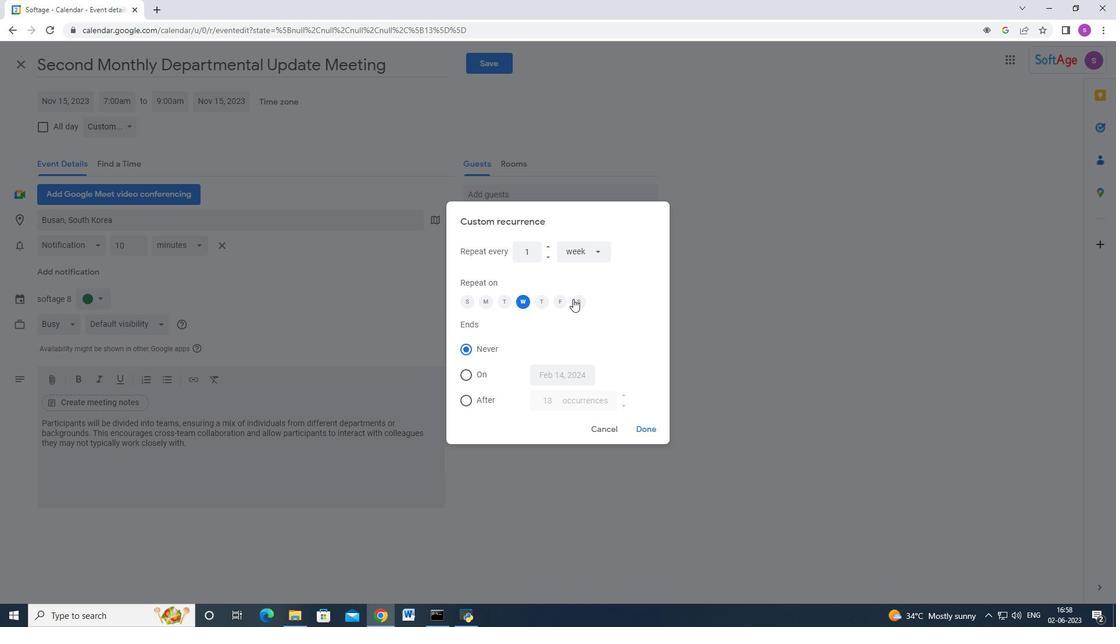 
Action: Mouse moved to (520, 302)
Screenshot: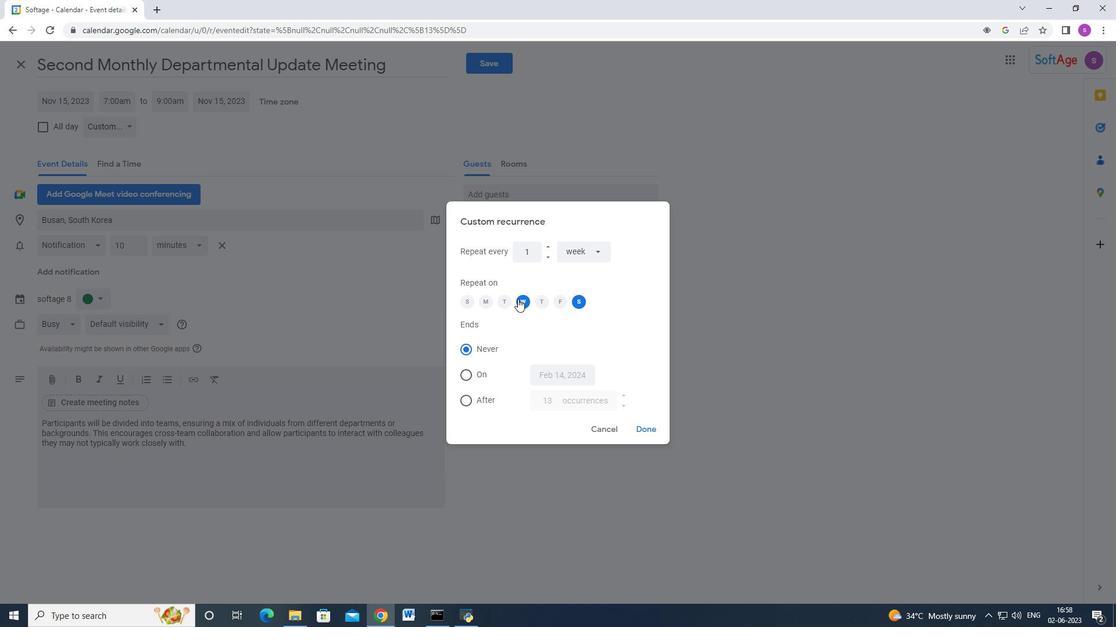 
Action: Mouse pressed left at (520, 302)
Screenshot: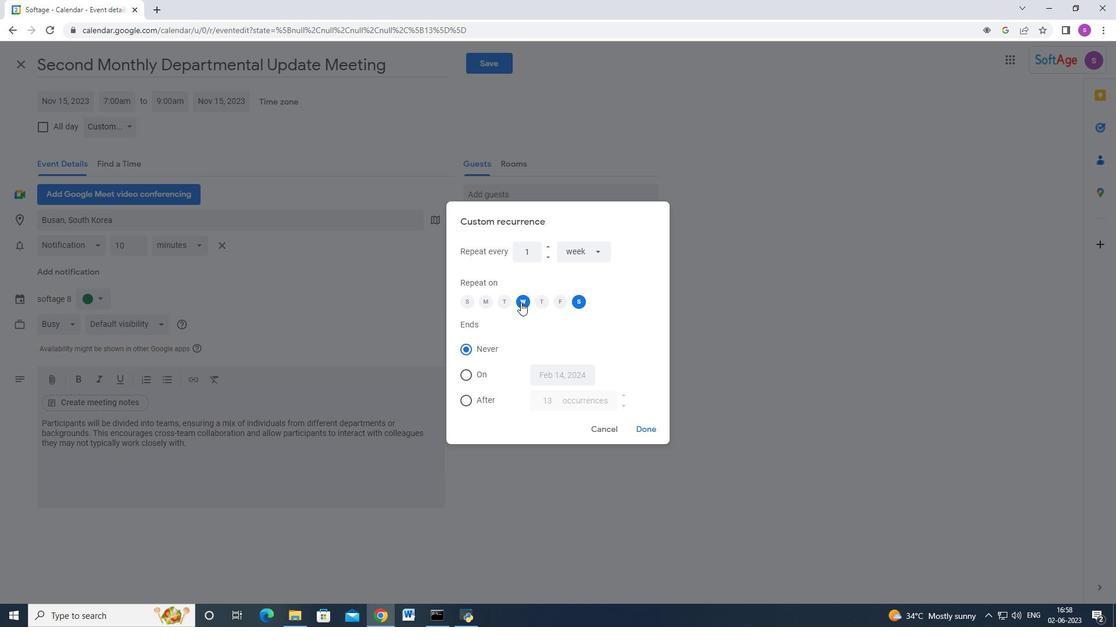 
Action: Mouse moved to (470, 302)
Screenshot: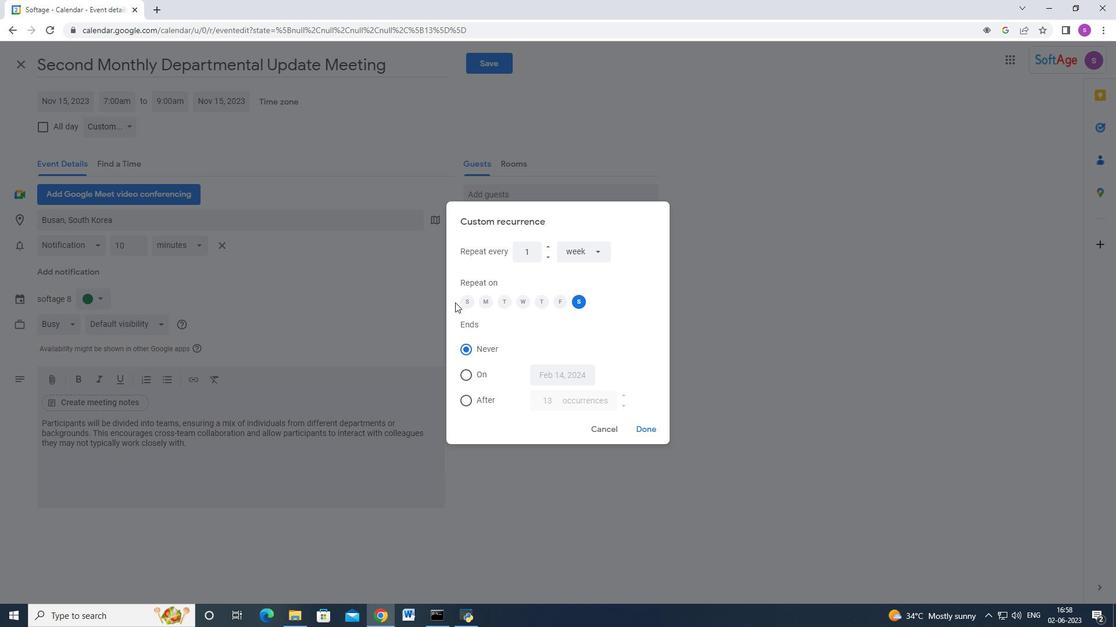 
Action: Mouse pressed left at (470, 302)
Screenshot: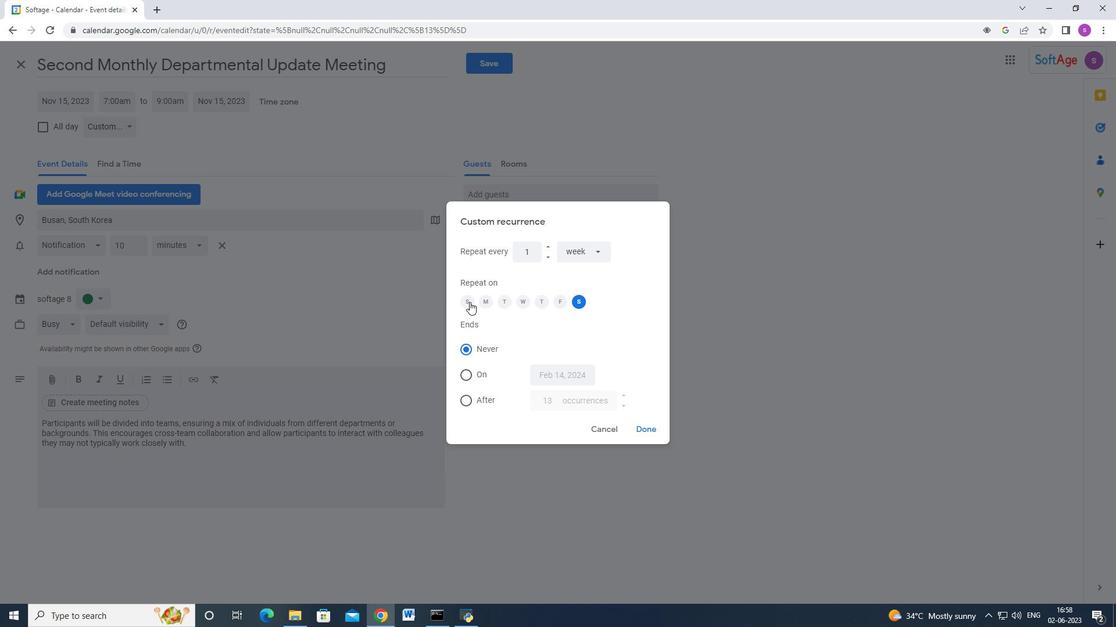 
Action: Mouse moved to (580, 302)
Screenshot: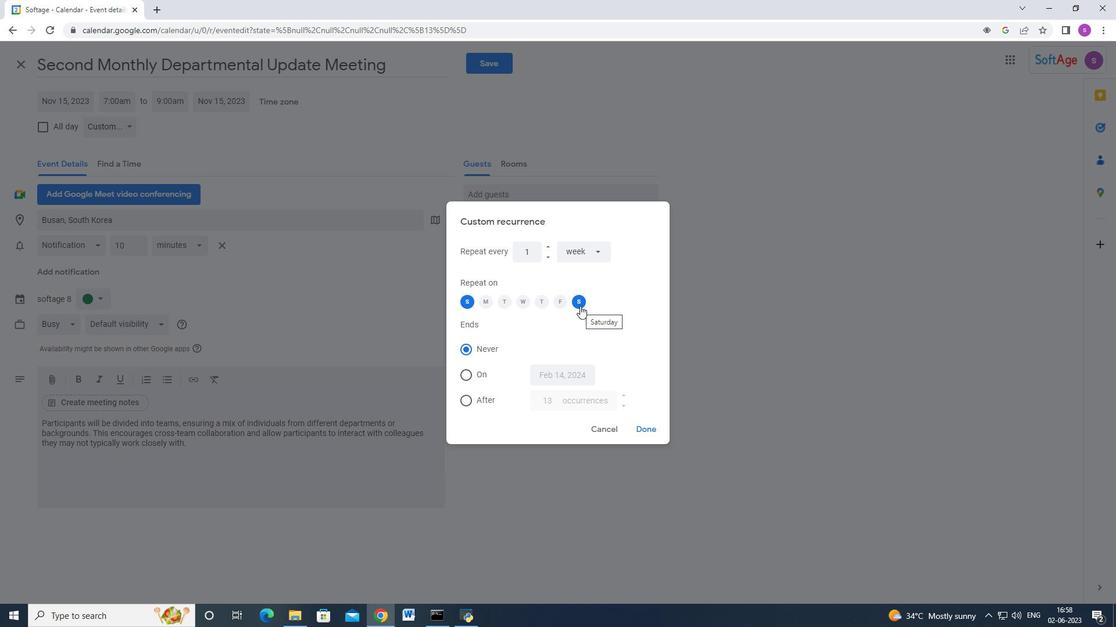 
Action: Mouse pressed left at (580, 302)
Screenshot: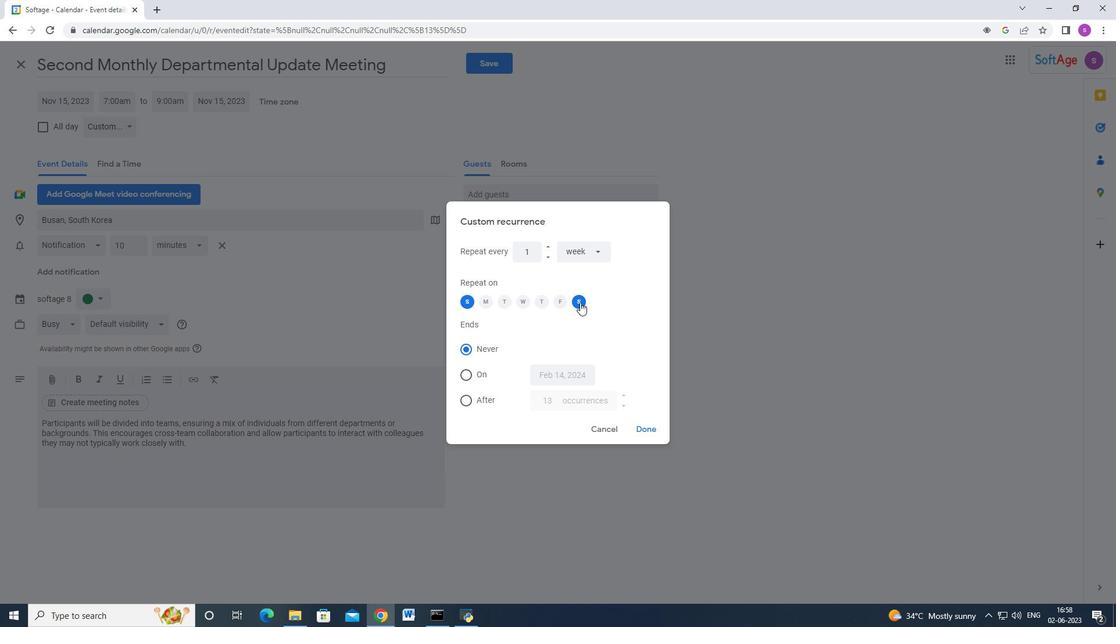 
Action: Mouse moved to (655, 432)
Screenshot: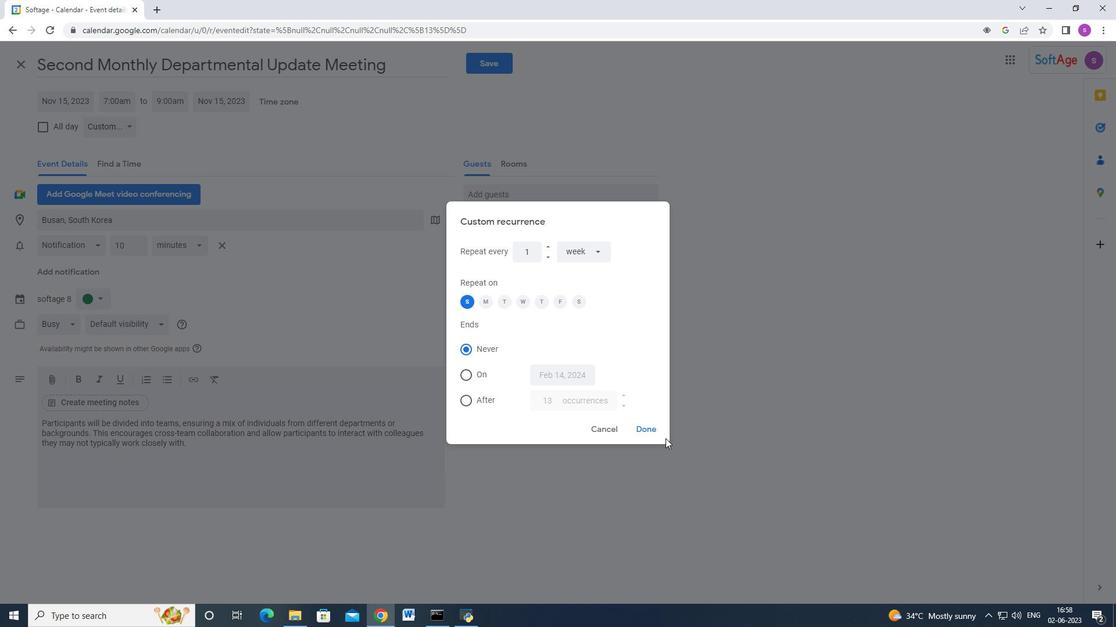 
Action: Mouse pressed left at (655, 432)
Screenshot: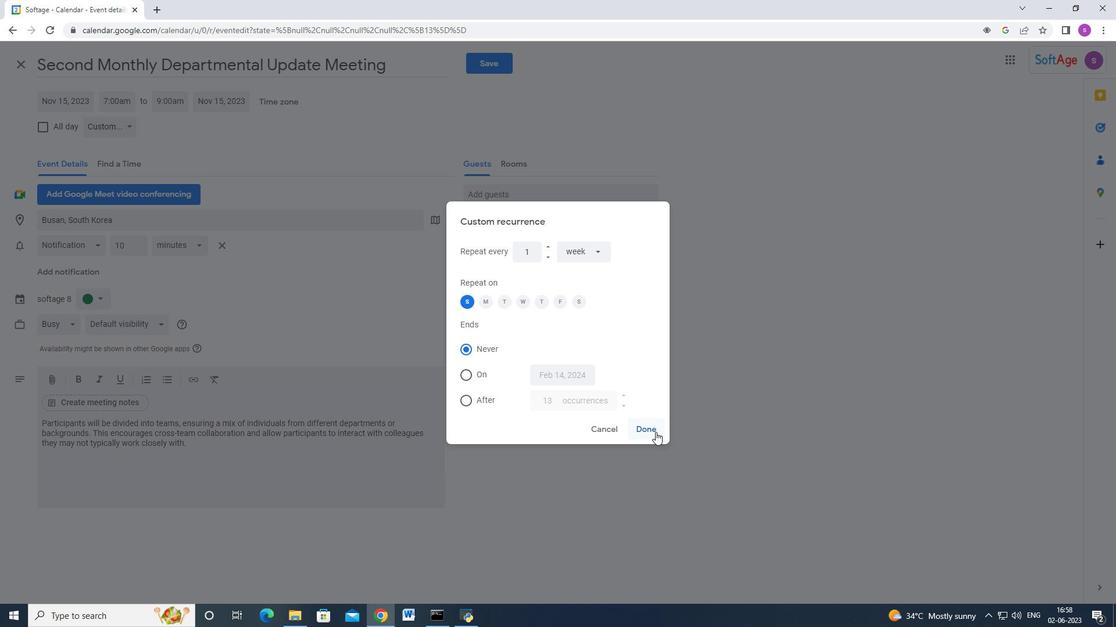 
Action: Mouse moved to (494, 62)
Screenshot: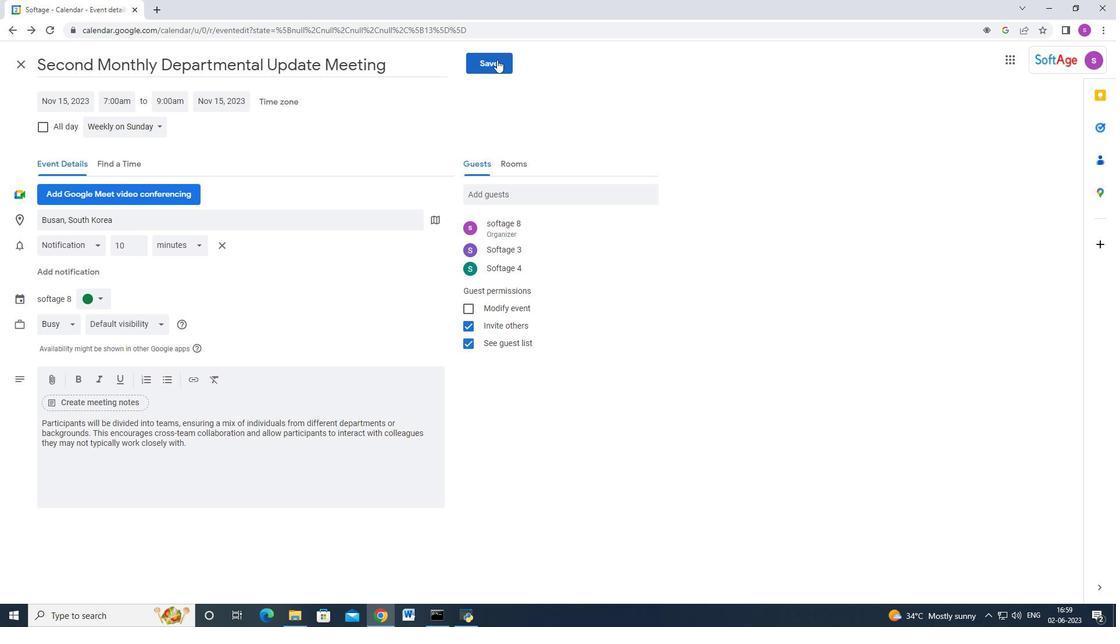 
Action: Mouse pressed left at (494, 62)
Screenshot: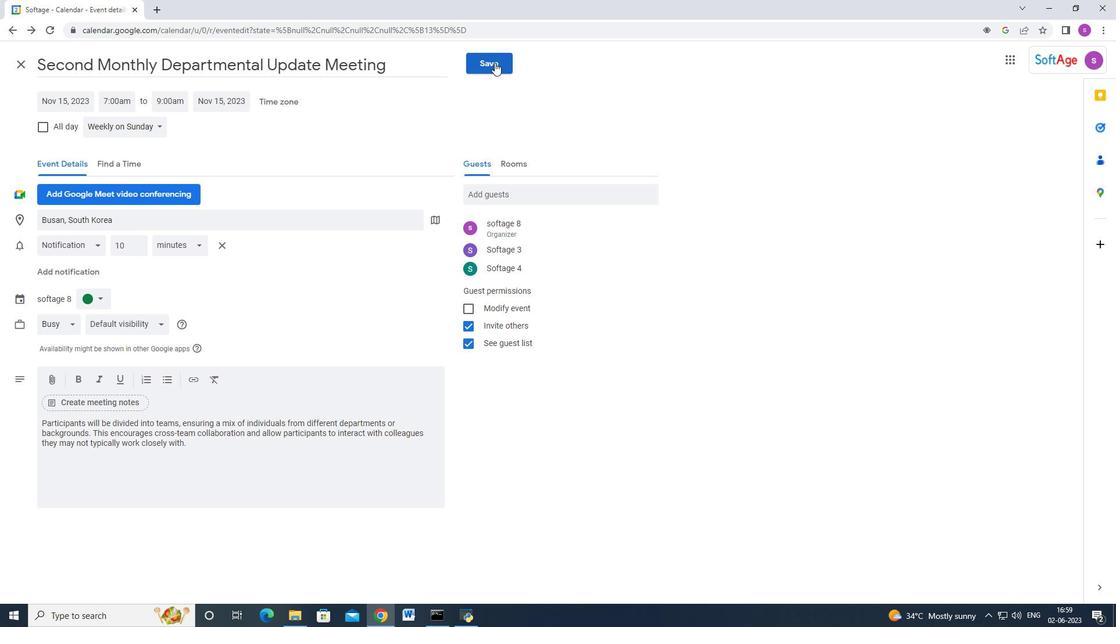 
Action: Mouse moved to (597, 344)
Screenshot: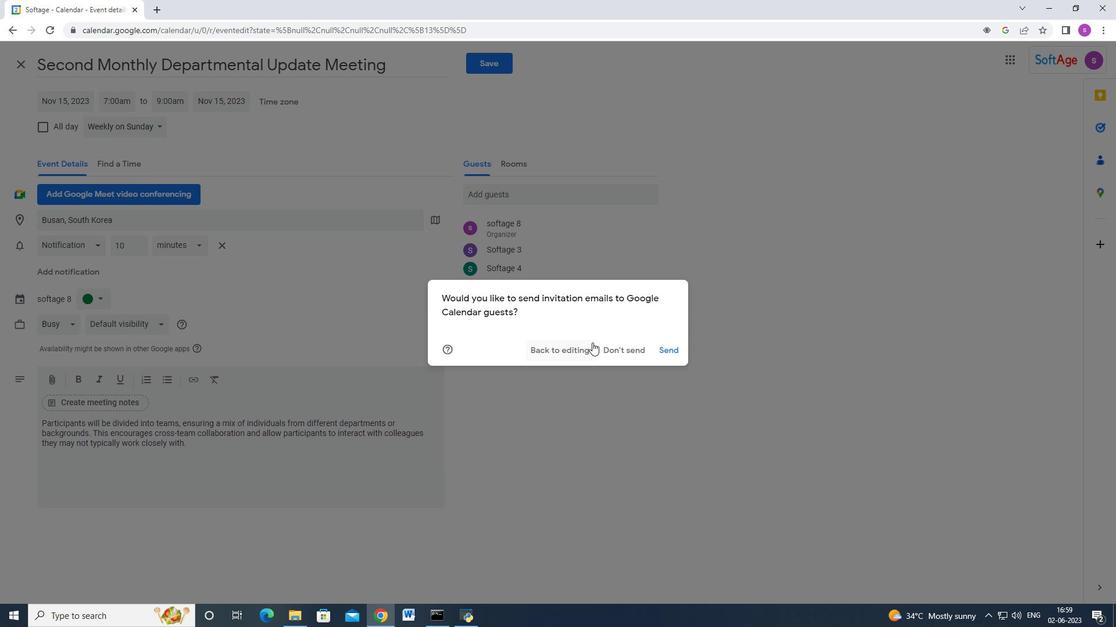 
